 Task: Create a due date automation trigger when advanced on, on the tuesday of the week a card is due add dates not due next month at 11:00 AM.
Action: Mouse moved to (887, 283)
Screenshot: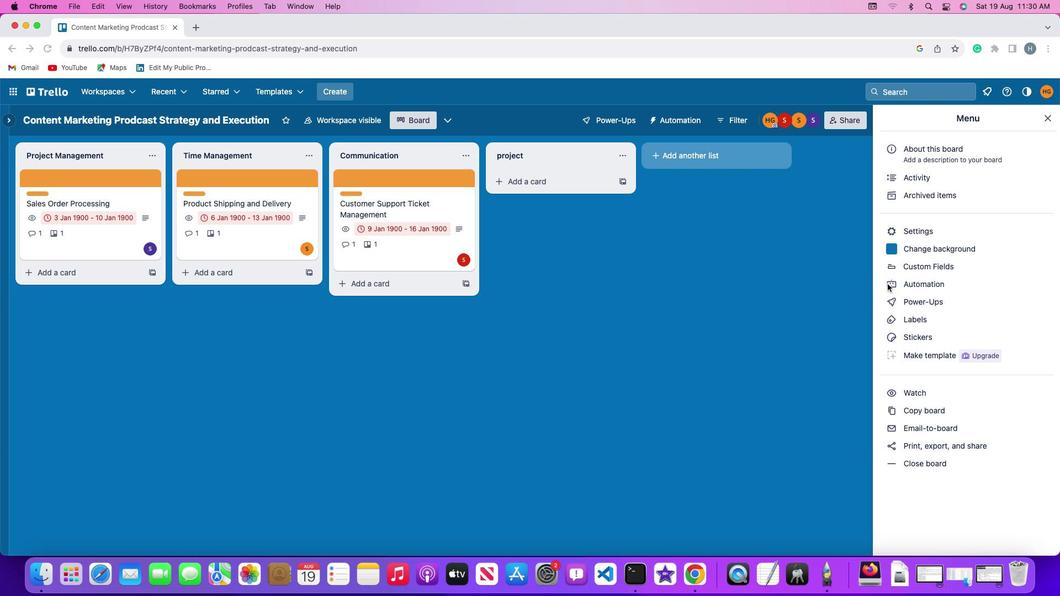 
Action: Mouse pressed left at (887, 283)
Screenshot: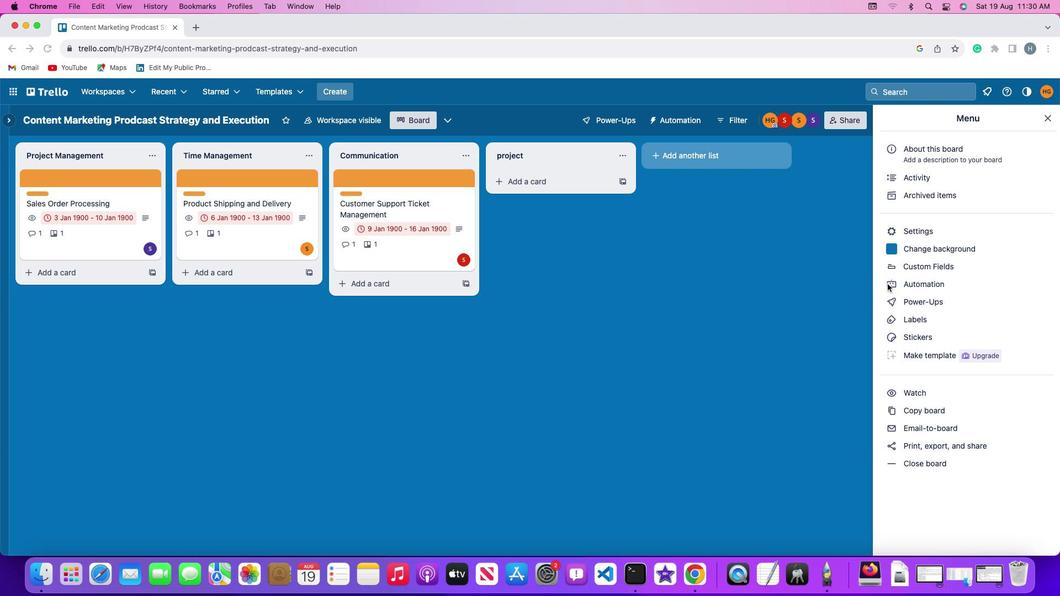 
Action: Mouse pressed left at (887, 283)
Screenshot: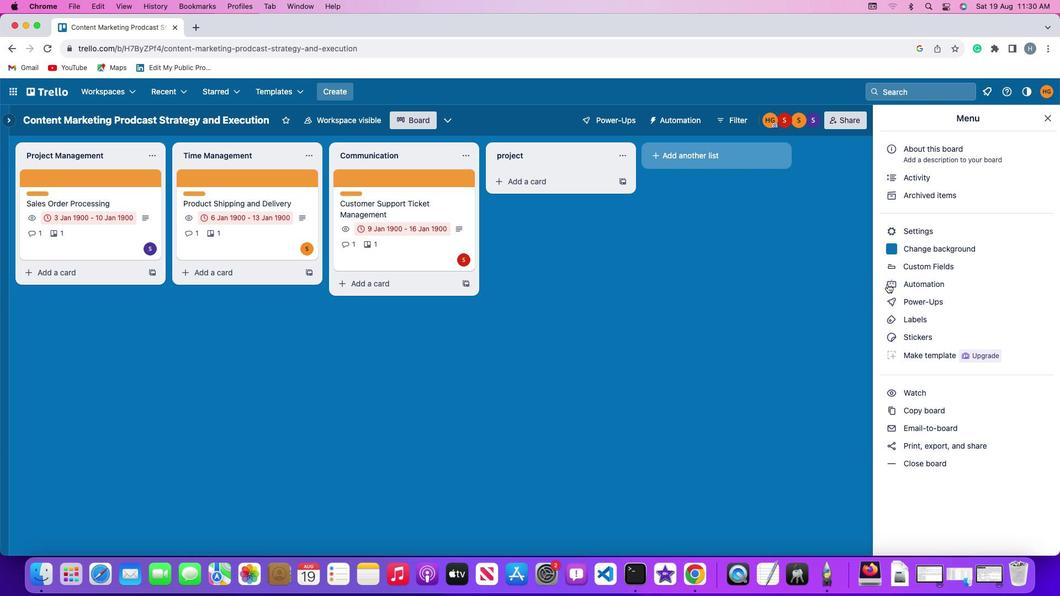 
Action: Mouse moved to (46, 265)
Screenshot: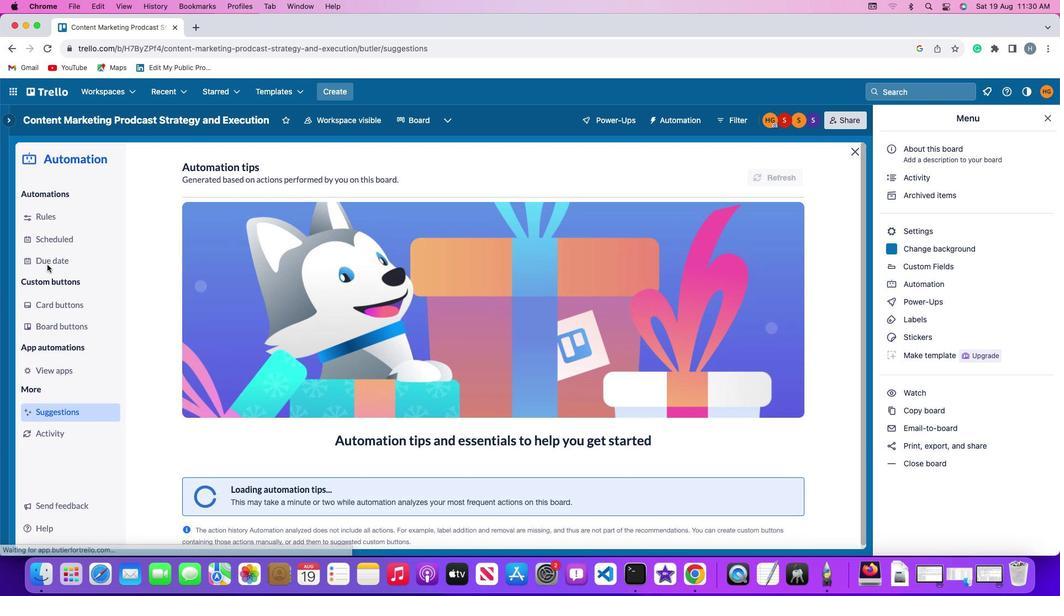 
Action: Mouse pressed left at (46, 265)
Screenshot: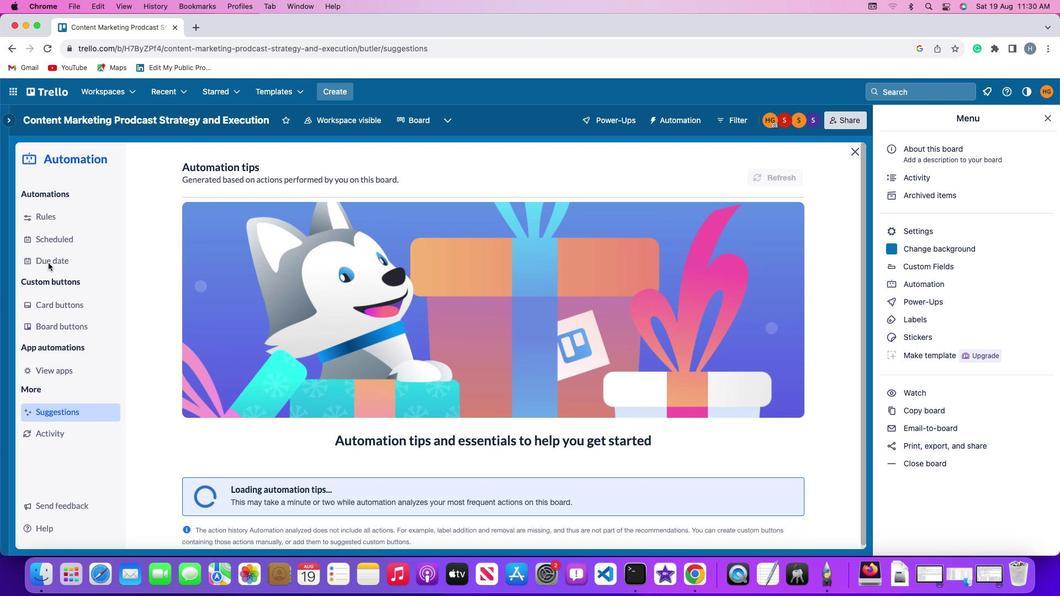 
Action: Mouse moved to (741, 169)
Screenshot: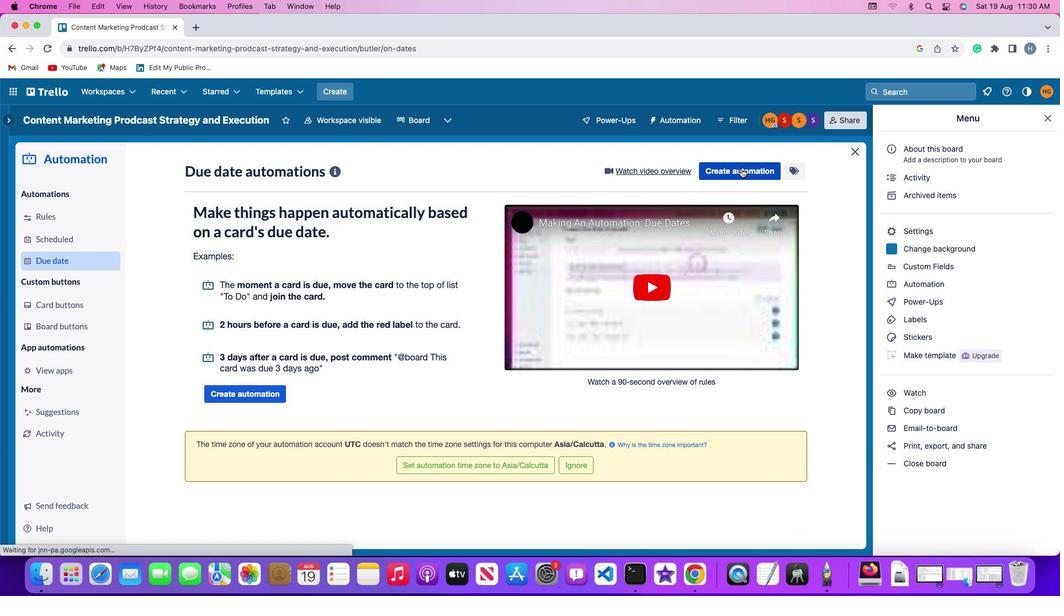 
Action: Mouse pressed left at (741, 169)
Screenshot: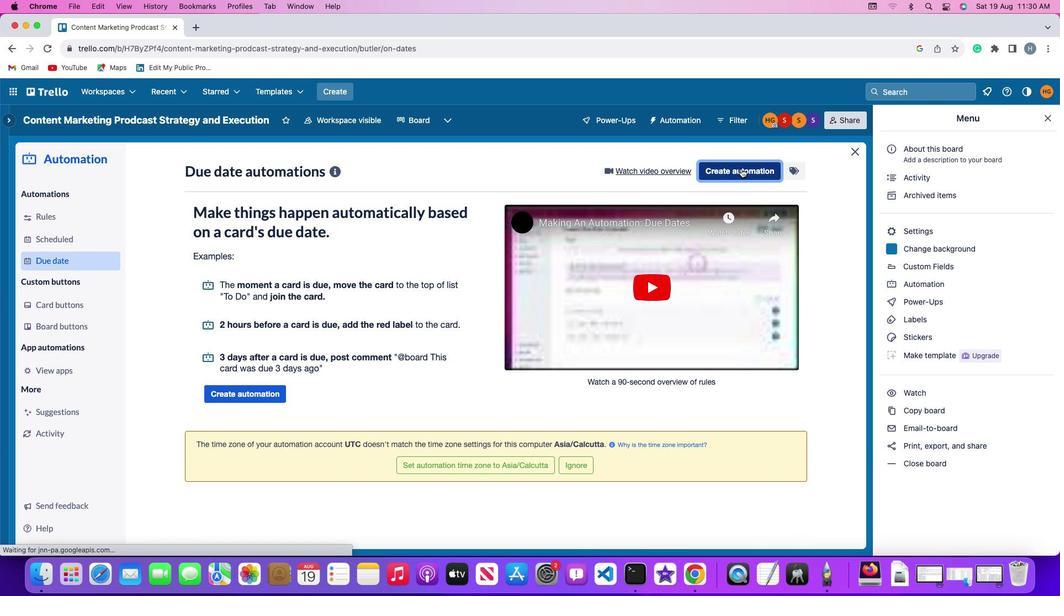 
Action: Mouse moved to (224, 275)
Screenshot: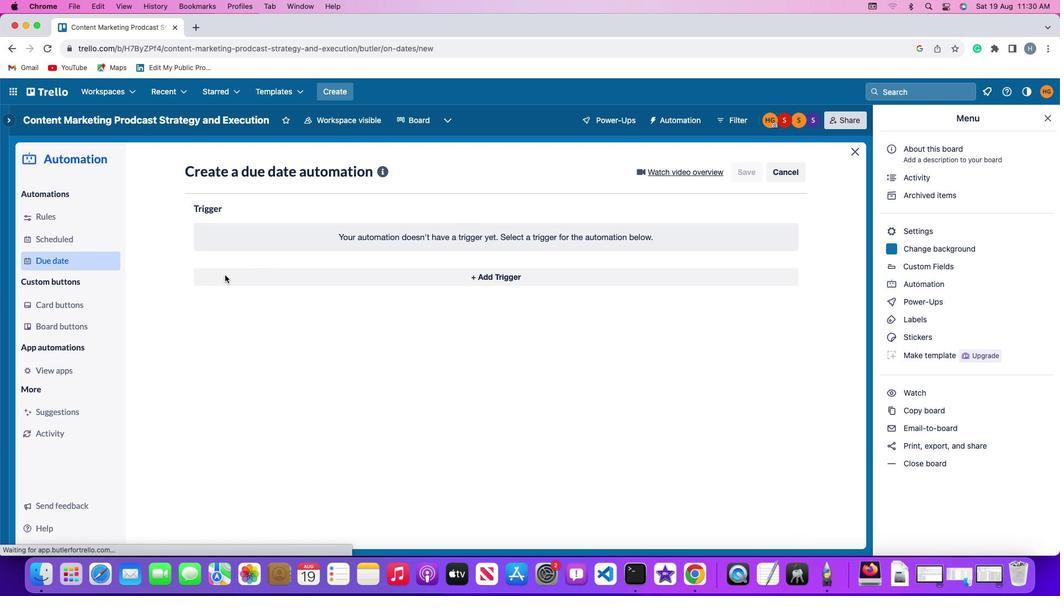 
Action: Mouse pressed left at (224, 275)
Screenshot: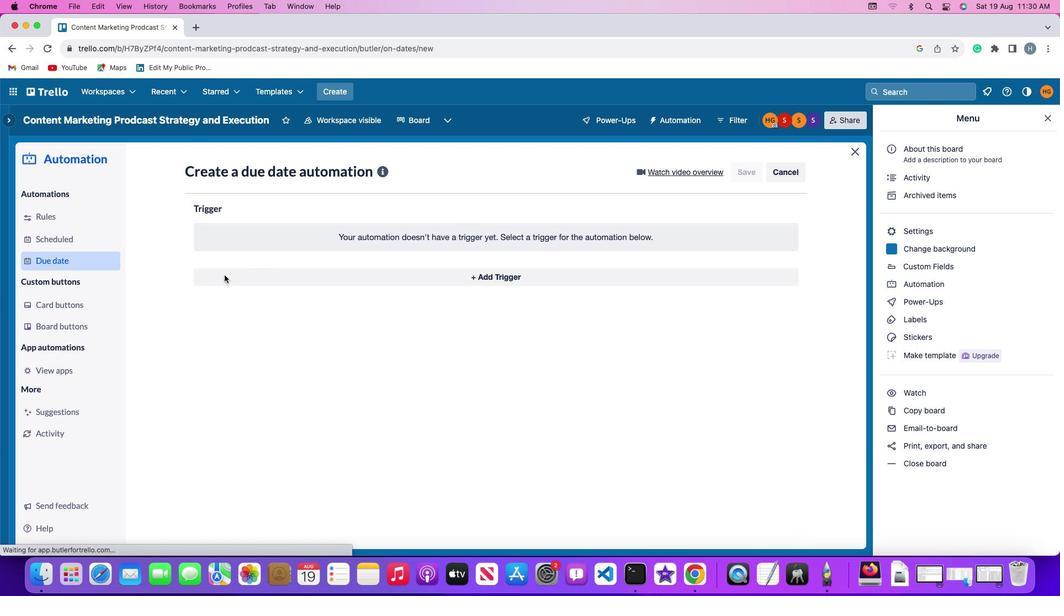 
Action: Mouse moved to (253, 486)
Screenshot: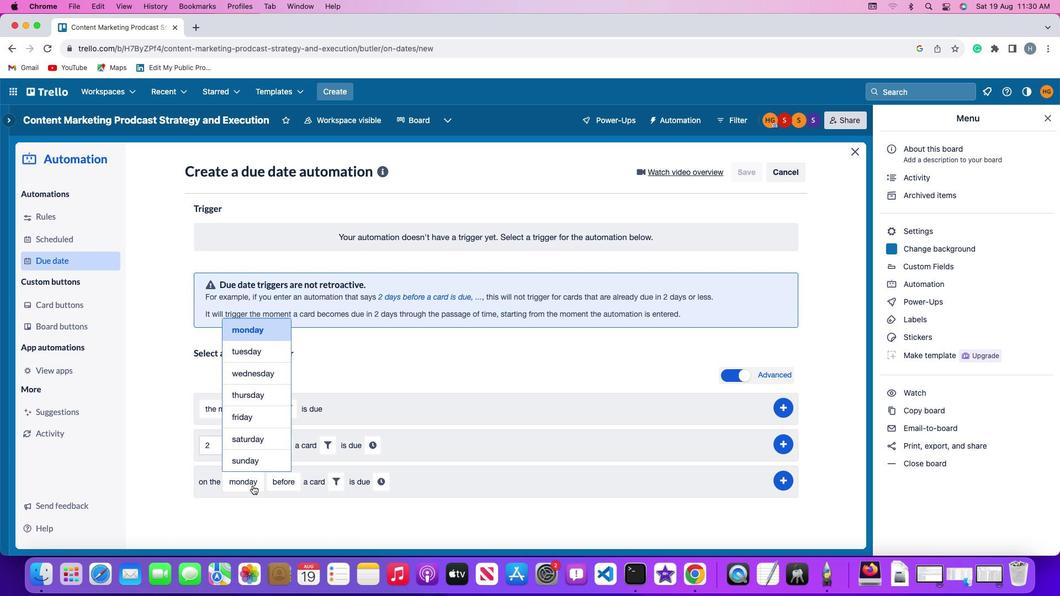 
Action: Mouse pressed left at (253, 486)
Screenshot: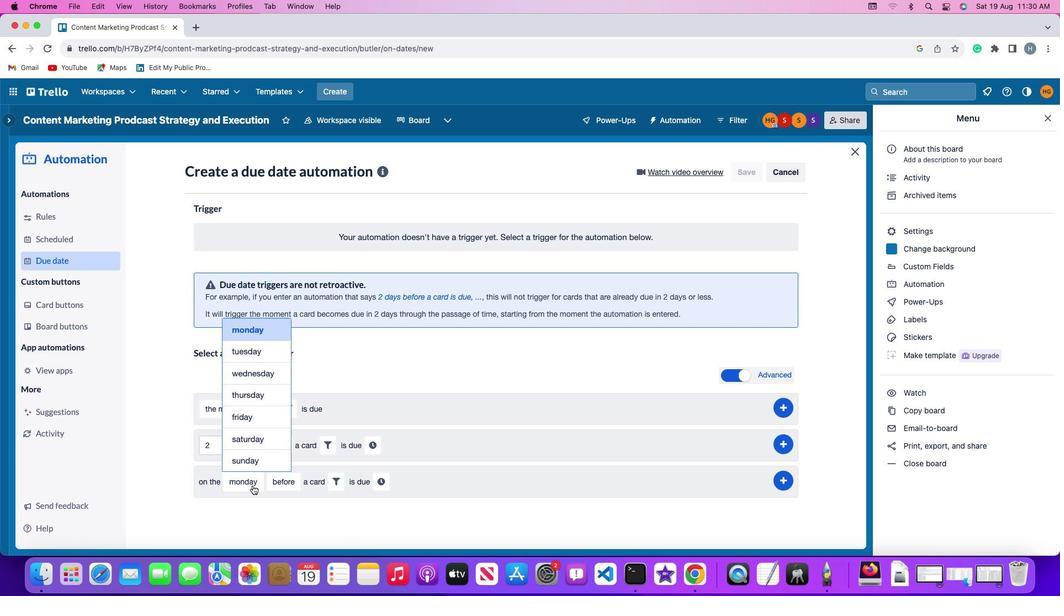 
Action: Mouse moved to (268, 349)
Screenshot: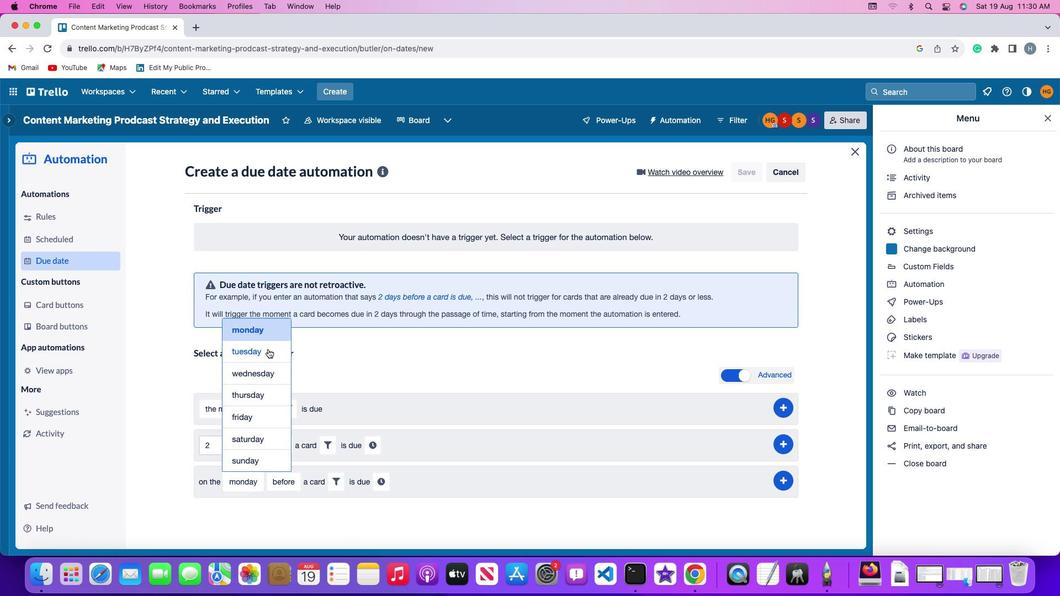 
Action: Mouse pressed left at (268, 349)
Screenshot: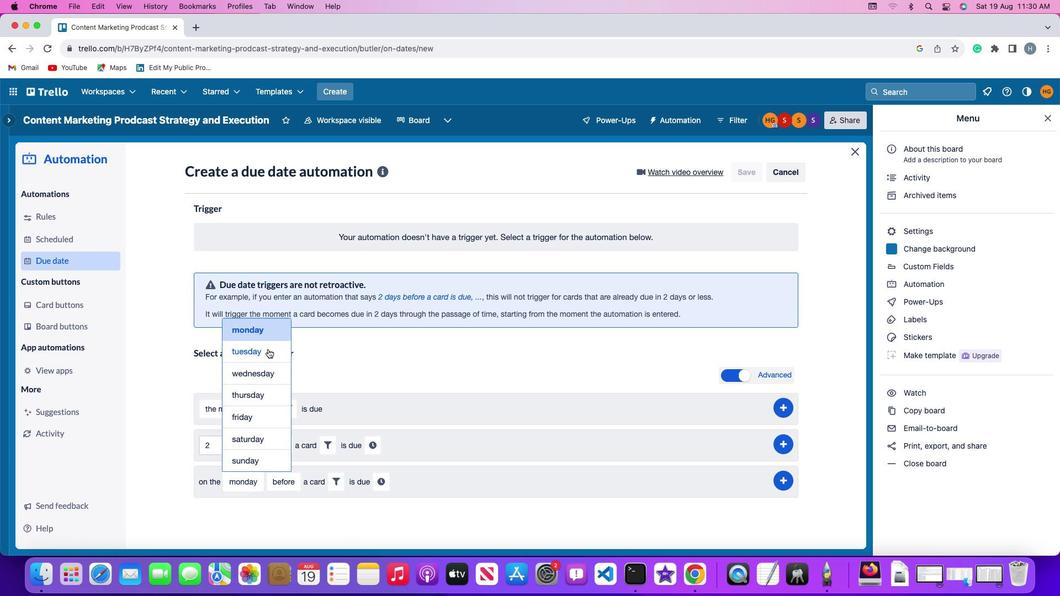 
Action: Mouse moved to (282, 489)
Screenshot: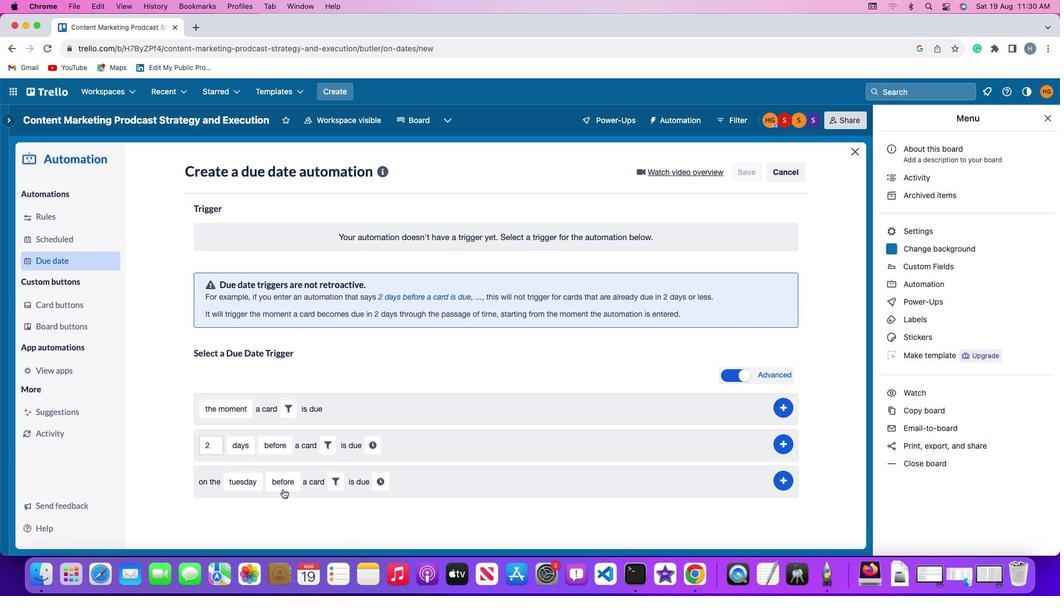 
Action: Mouse pressed left at (282, 489)
Screenshot: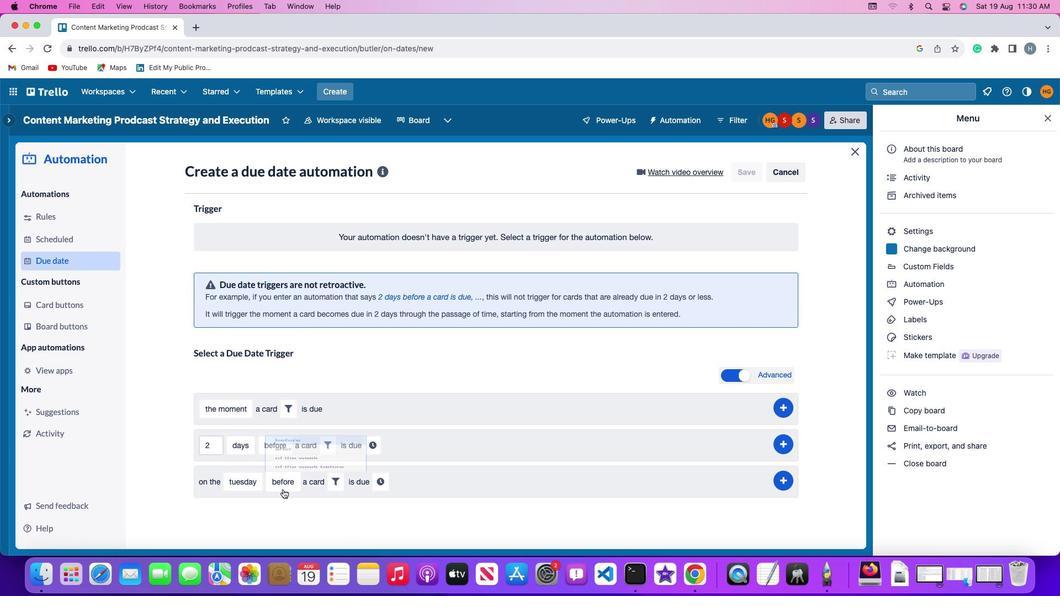
Action: Mouse moved to (303, 435)
Screenshot: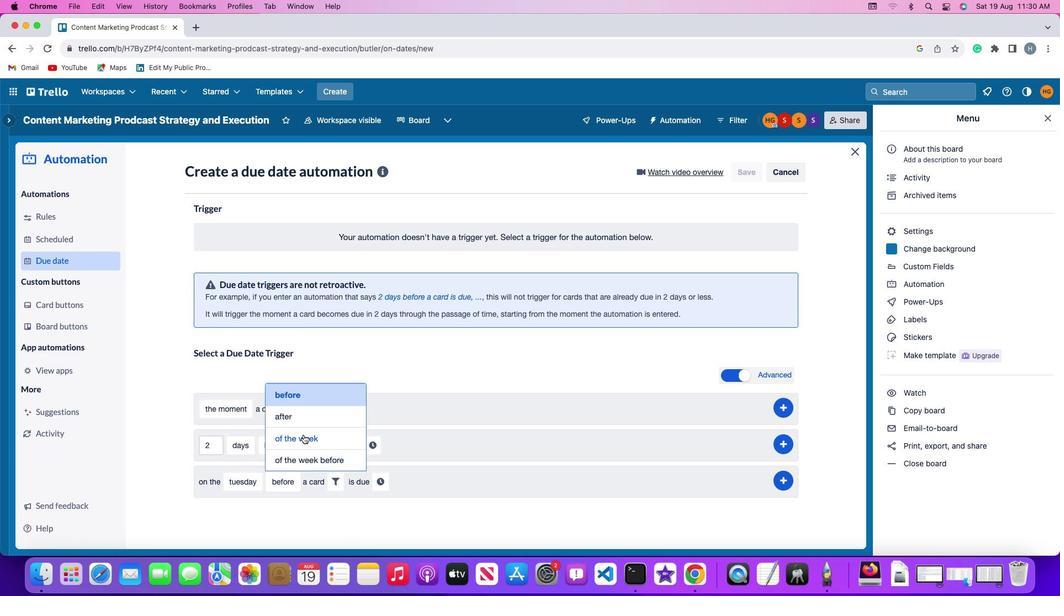 
Action: Mouse pressed left at (303, 435)
Screenshot: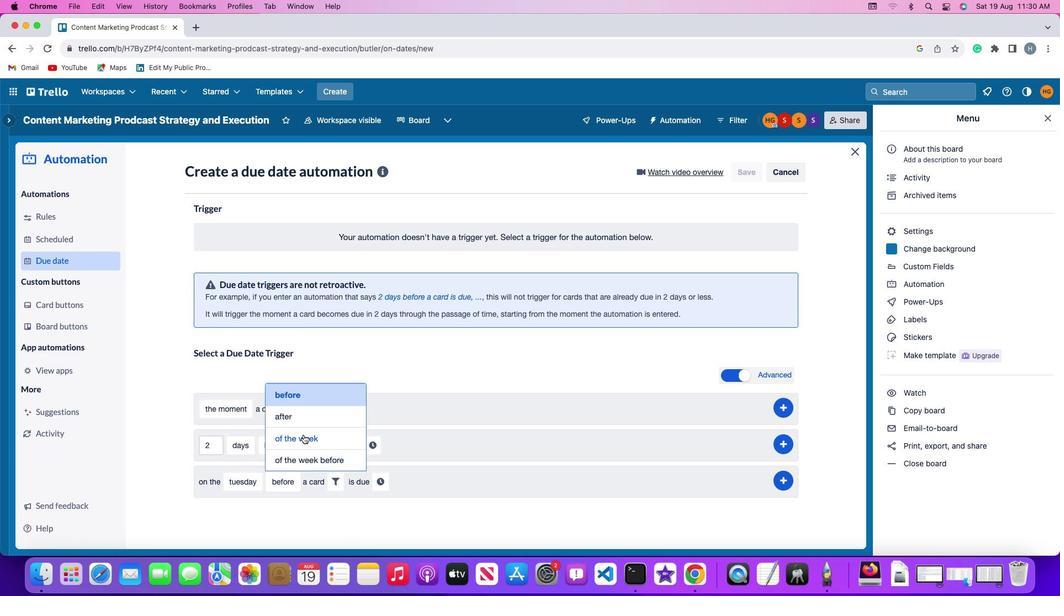 
Action: Mouse moved to (353, 477)
Screenshot: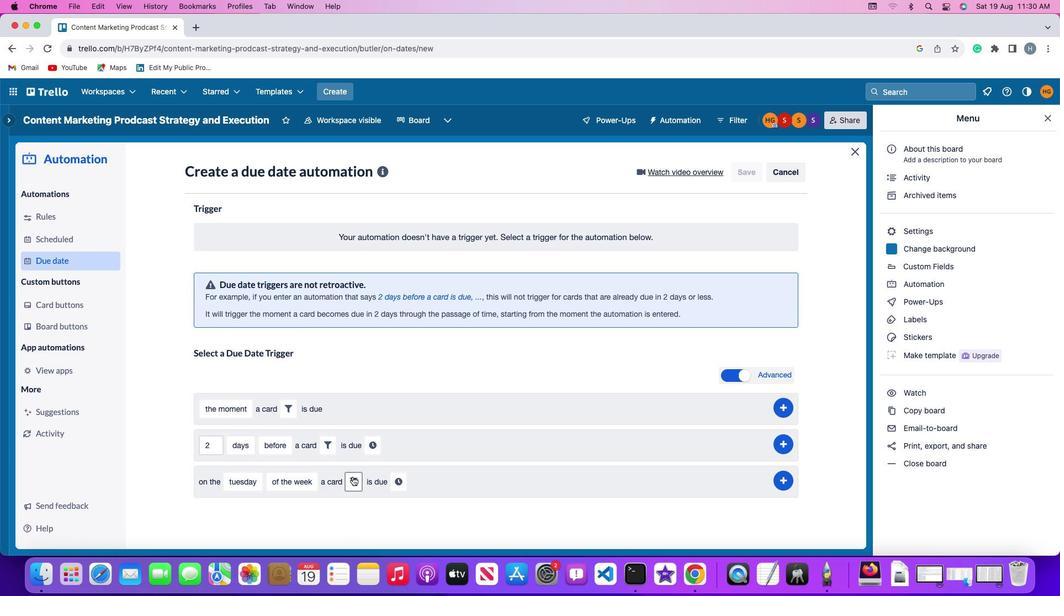 
Action: Mouse pressed left at (353, 477)
Screenshot: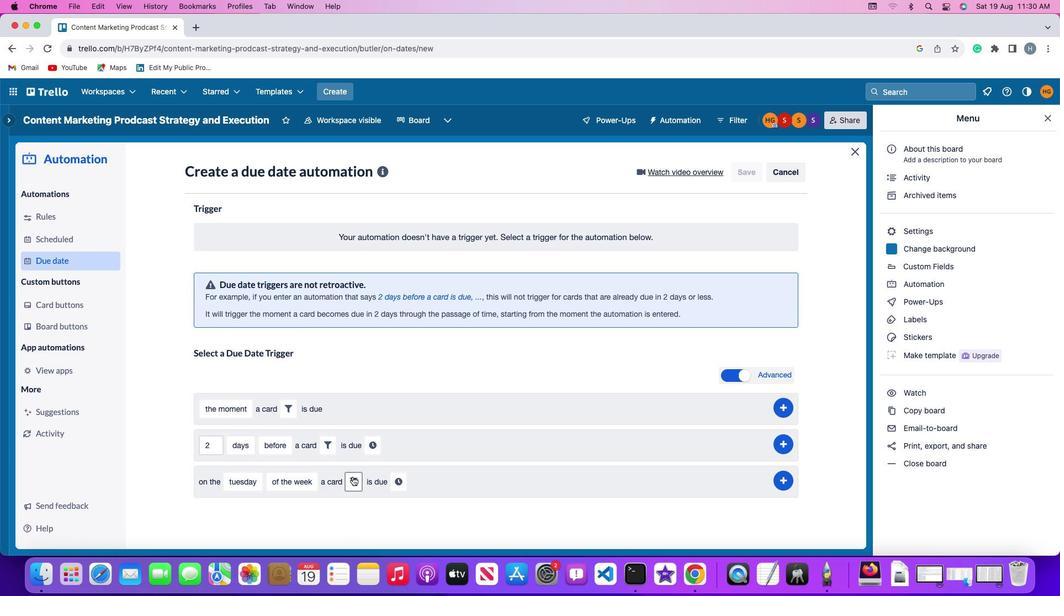 
Action: Mouse moved to (412, 515)
Screenshot: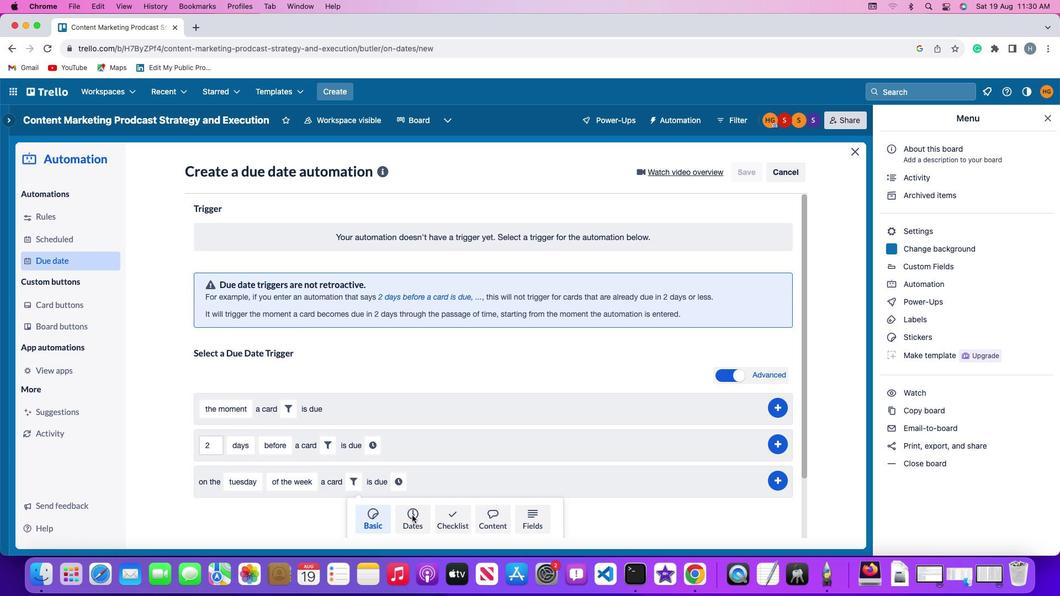
Action: Mouse pressed left at (412, 515)
Screenshot: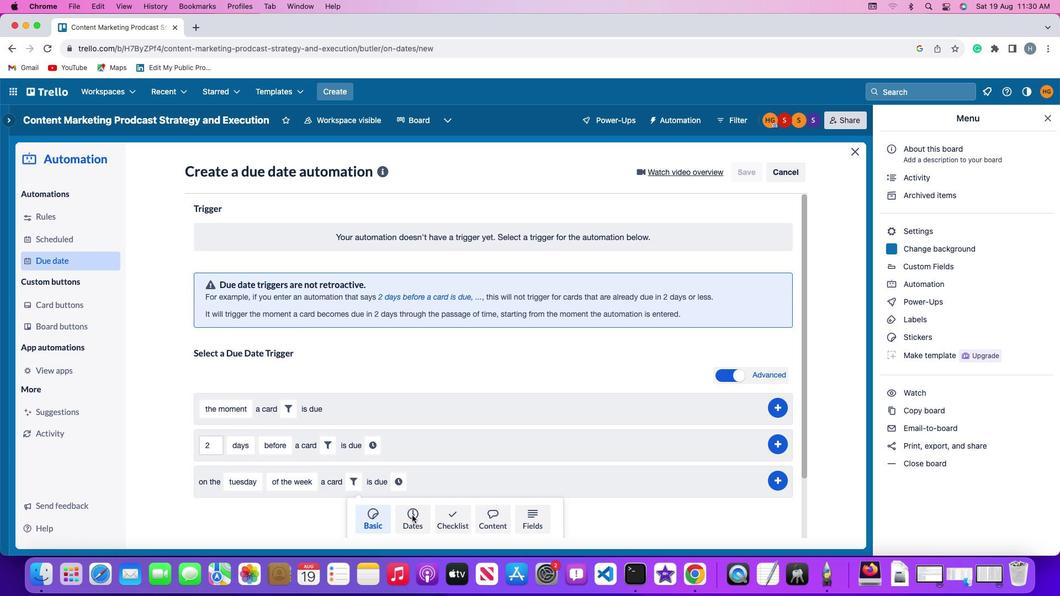 
Action: Mouse moved to (309, 513)
Screenshot: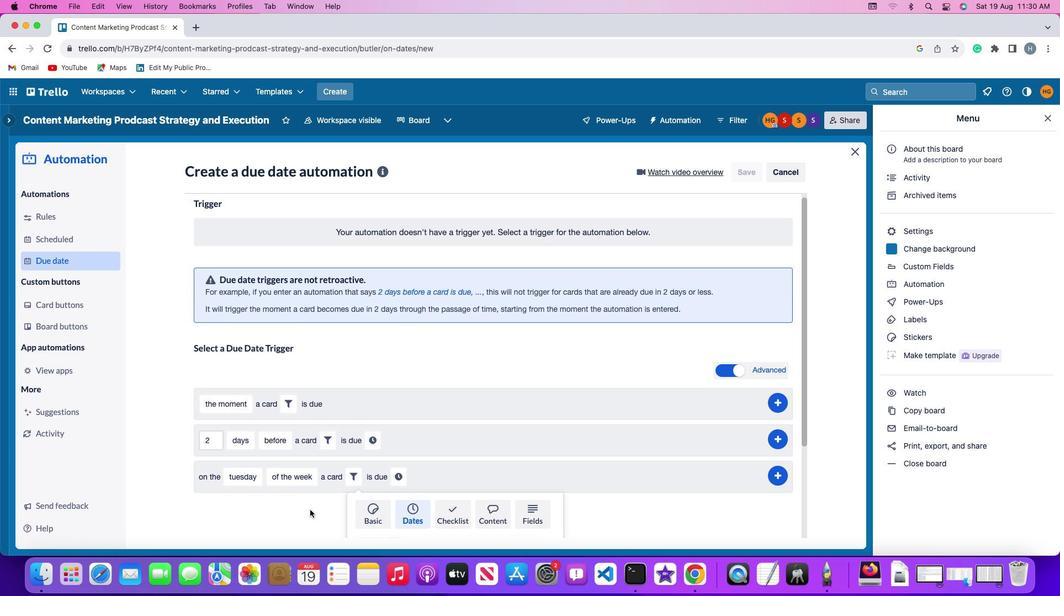 
Action: Mouse scrolled (309, 513) with delta (0, 0)
Screenshot: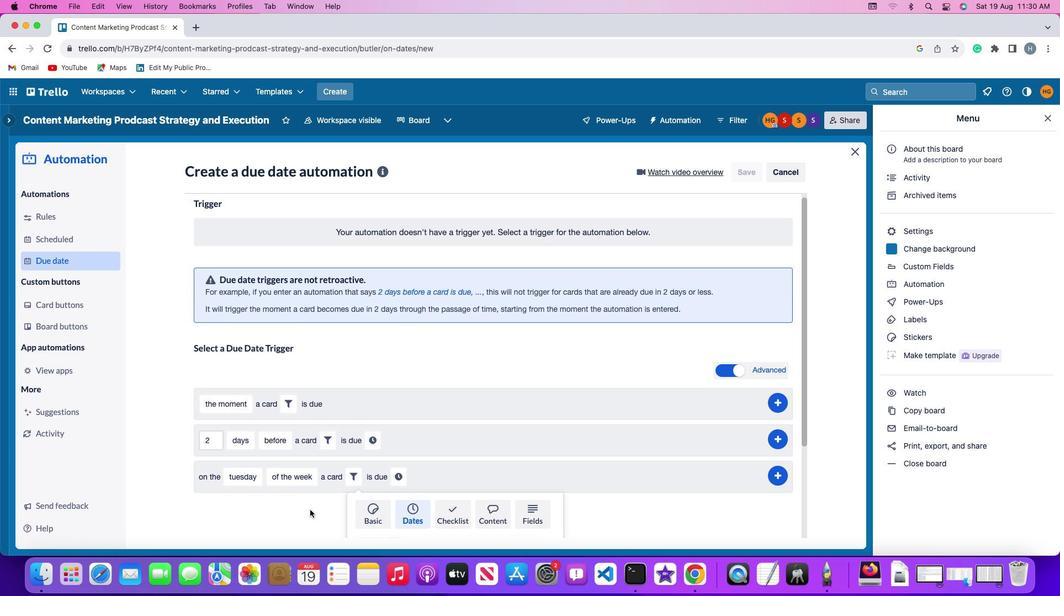 
Action: Mouse scrolled (309, 513) with delta (0, 0)
Screenshot: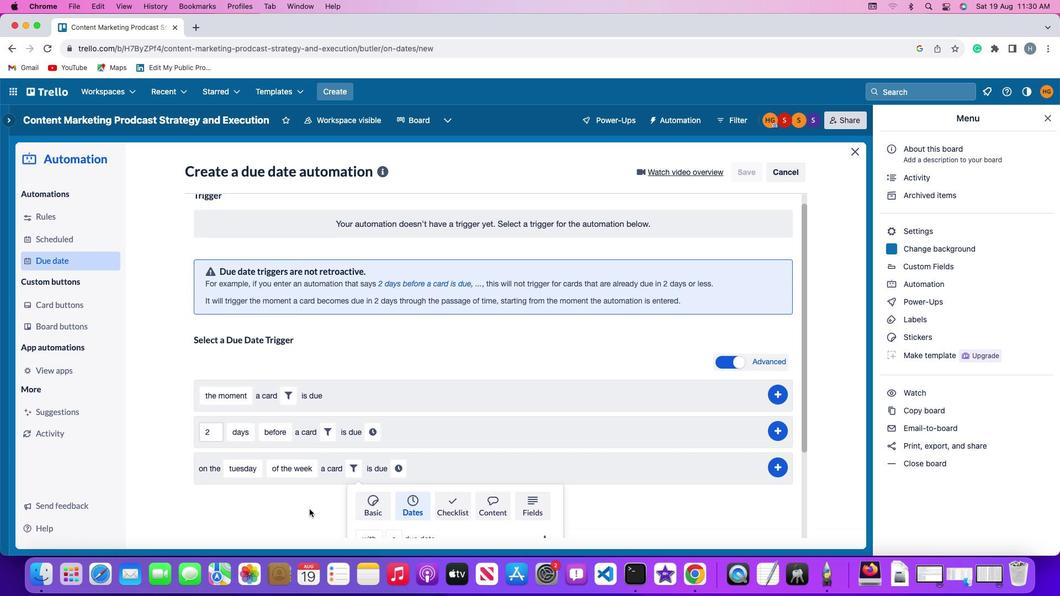 
Action: Mouse moved to (309, 513)
Screenshot: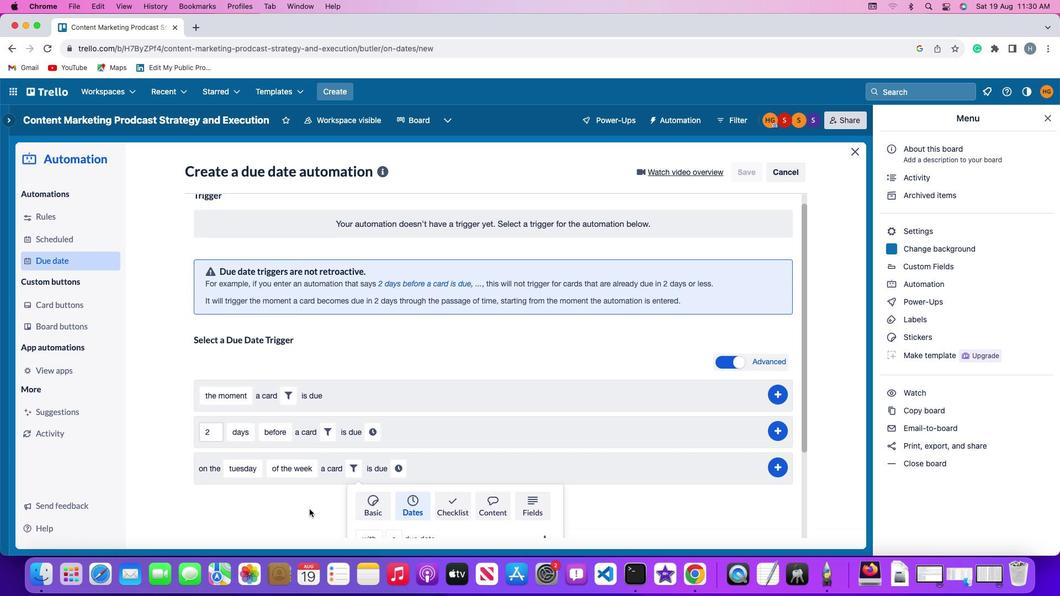 
Action: Mouse scrolled (309, 513) with delta (0, -1)
Screenshot: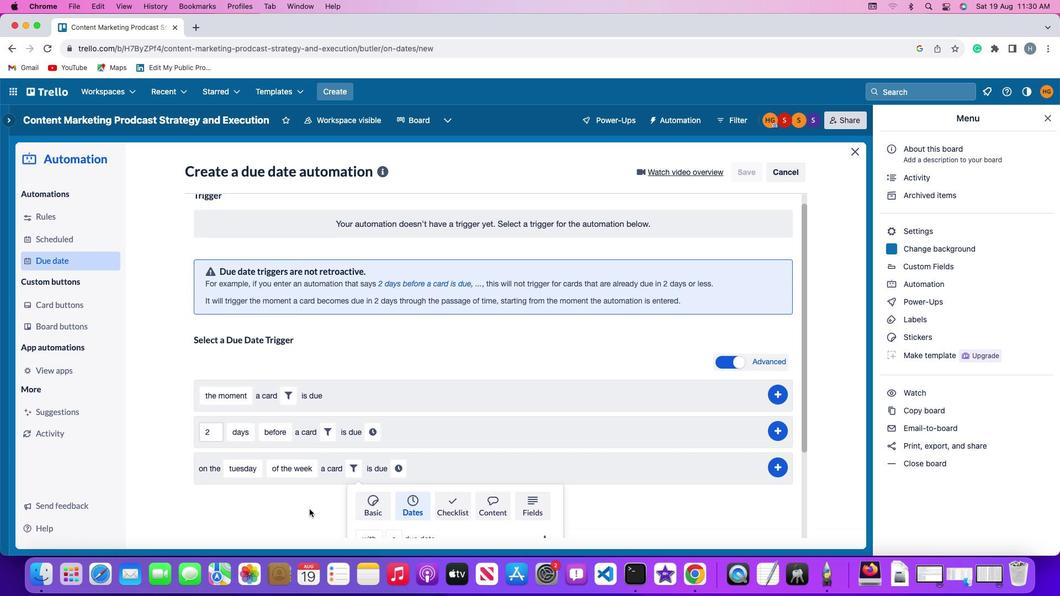 
Action: Mouse moved to (309, 510)
Screenshot: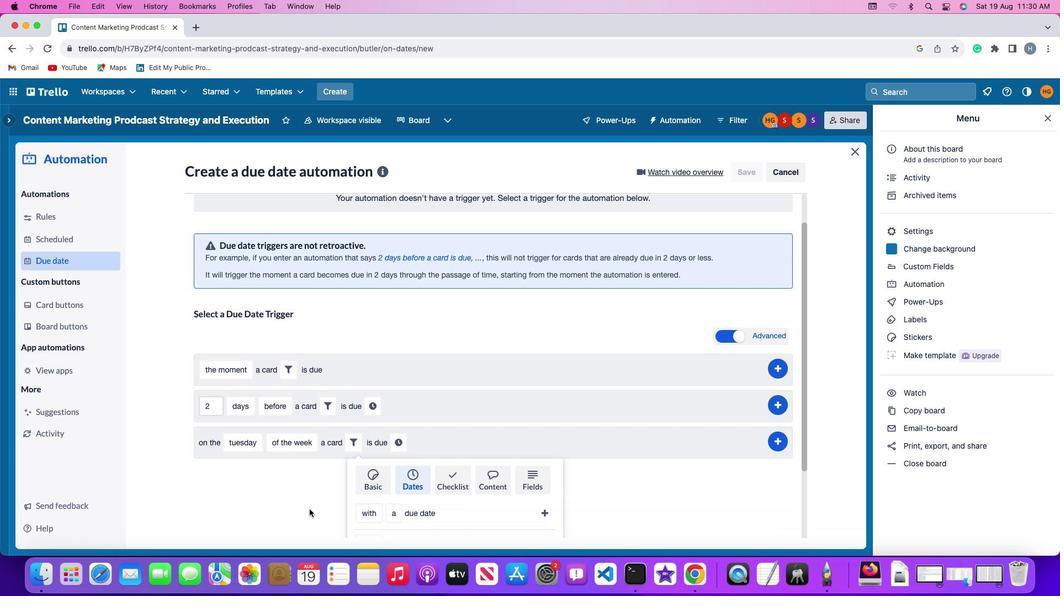 
Action: Mouse scrolled (309, 510) with delta (0, -2)
Screenshot: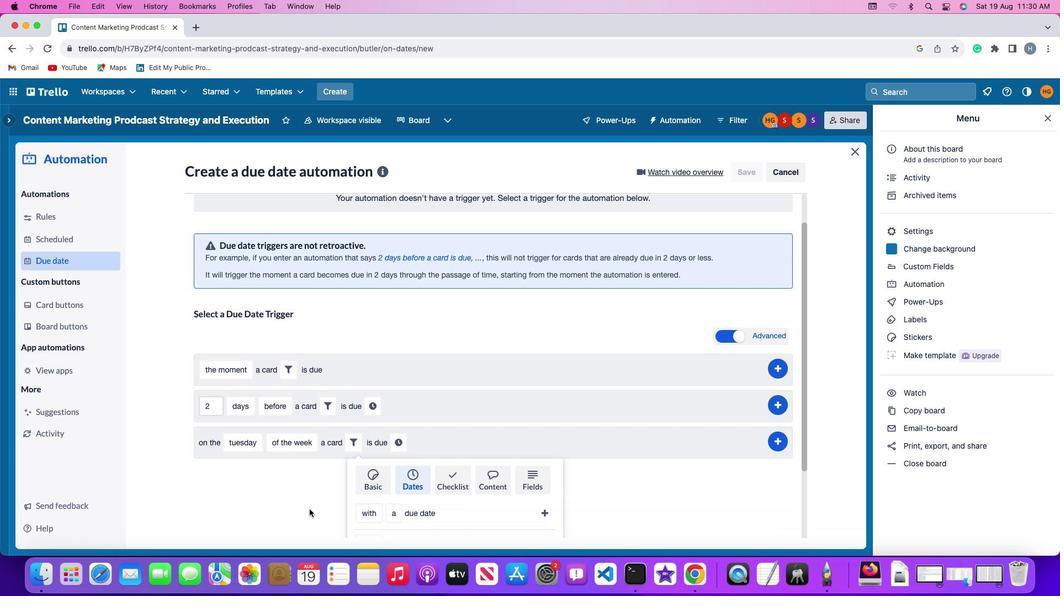 
Action: Mouse moved to (308, 508)
Screenshot: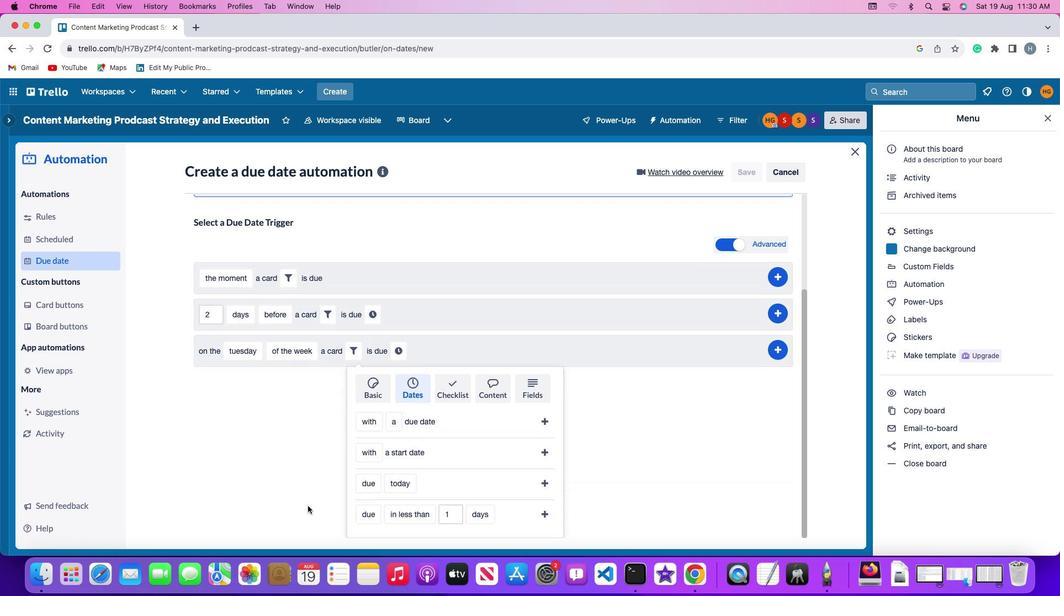 
Action: Mouse scrolled (308, 508) with delta (0, 0)
Screenshot: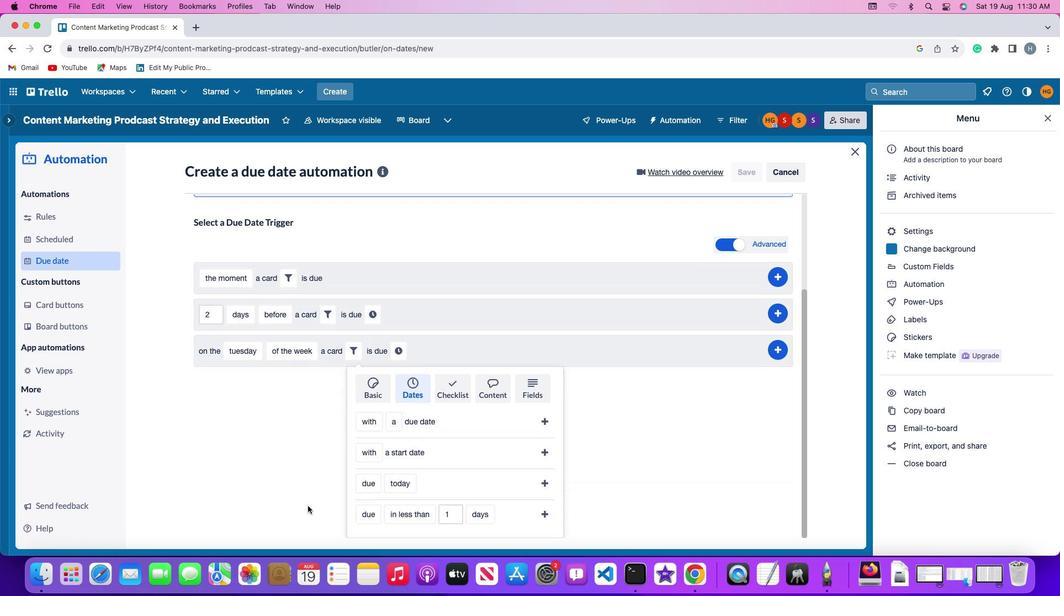 
Action: Mouse moved to (308, 508)
Screenshot: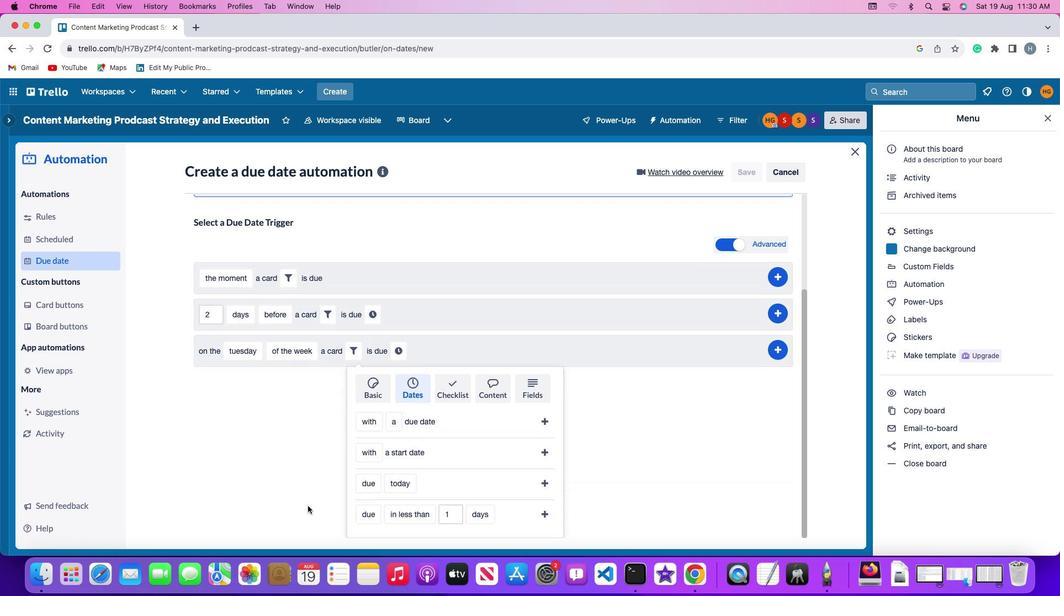 
Action: Mouse scrolled (308, 508) with delta (0, 0)
Screenshot: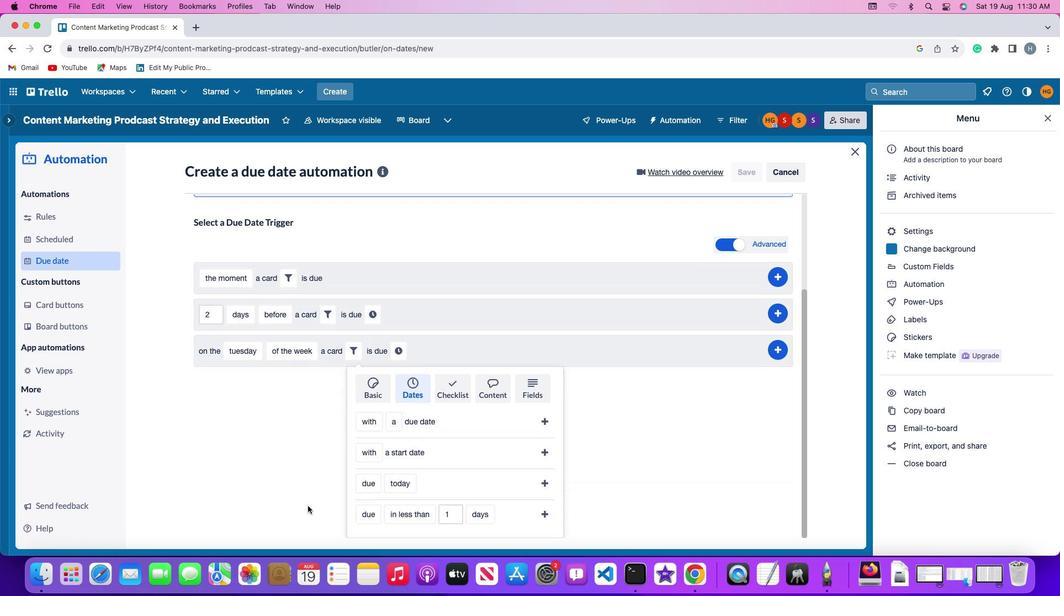 
Action: Mouse moved to (308, 508)
Screenshot: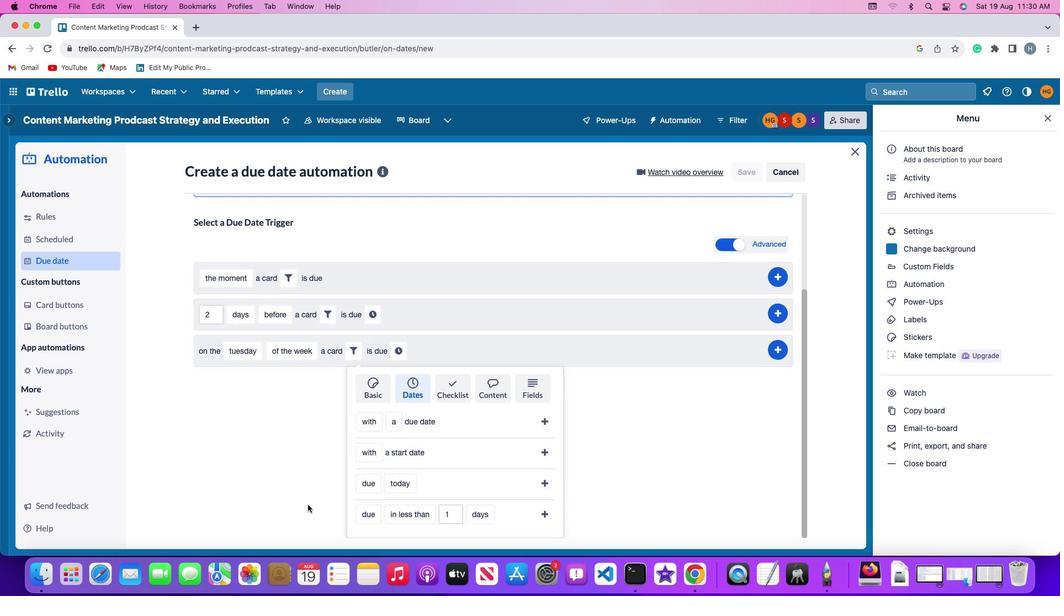 
Action: Mouse scrolled (308, 508) with delta (0, -1)
Screenshot: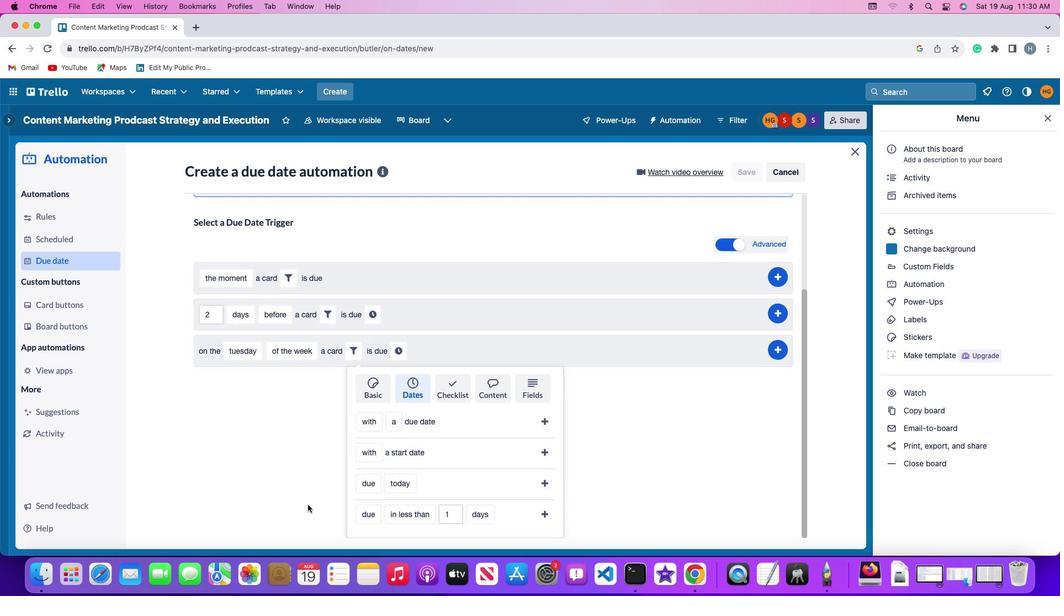 
Action: Mouse moved to (308, 506)
Screenshot: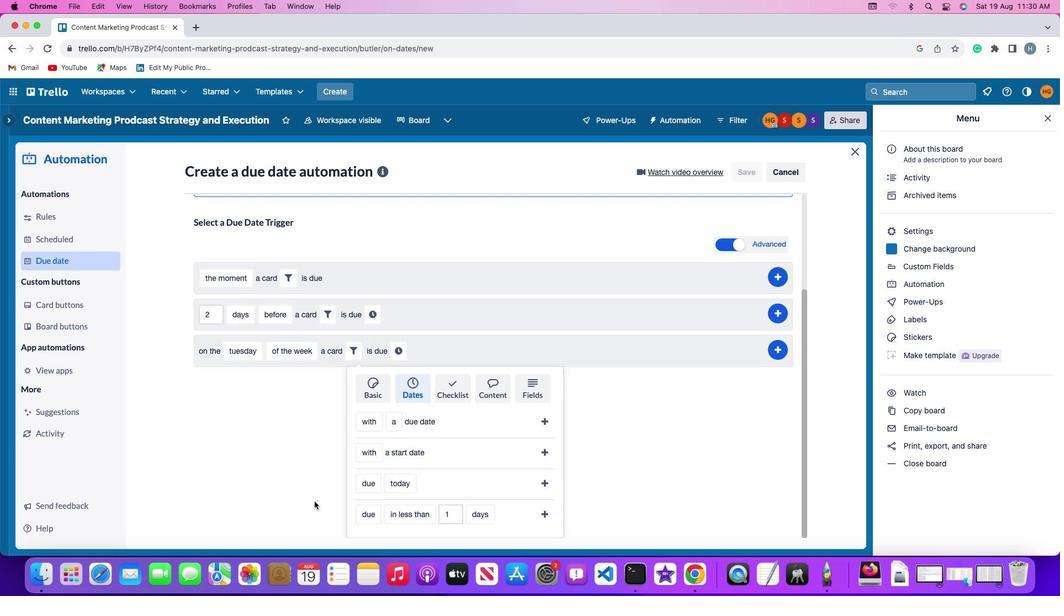 
Action: Mouse scrolled (308, 506) with delta (0, -2)
Screenshot: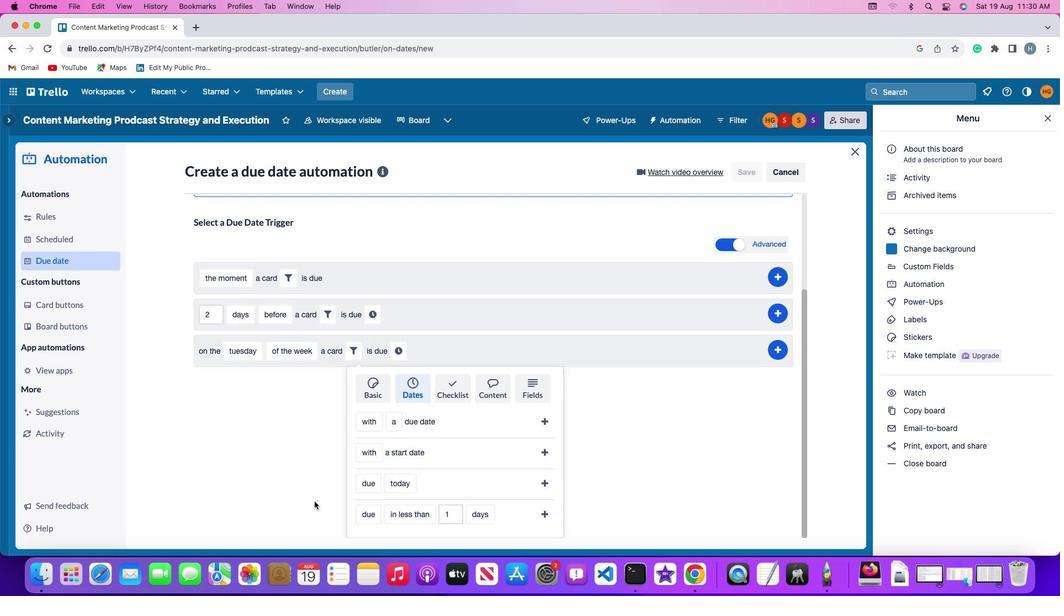 
Action: Mouse moved to (365, 487)
Screenshot: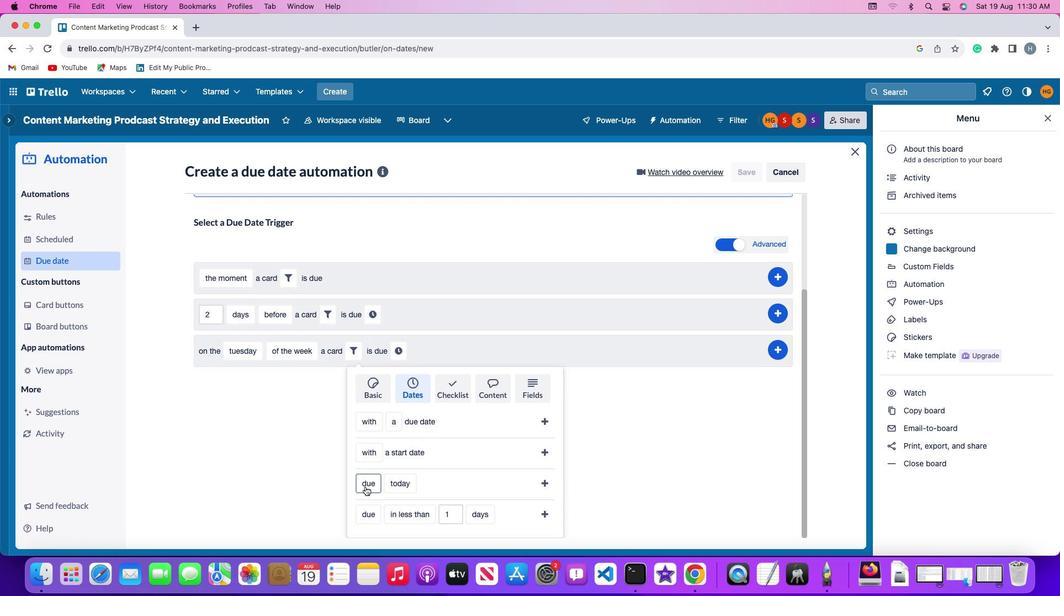 
Action: Mouse pressed left at (365, 487)
Screenshot: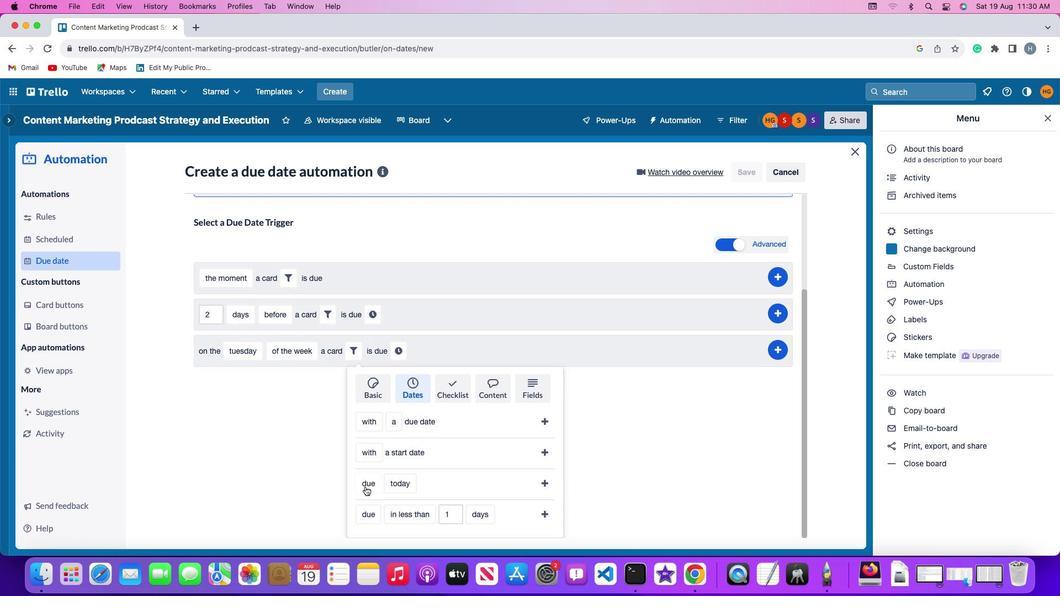 
Action: Mouse moved to (376, 422)
Screenshot: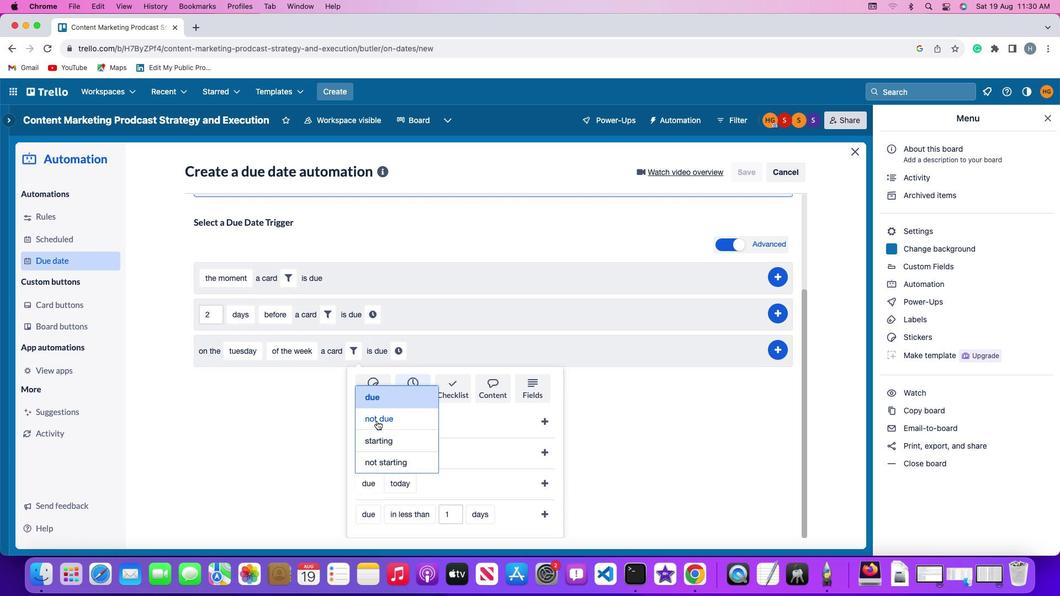 
Action: Mouse pressed left at (376, 422)
Screenshot: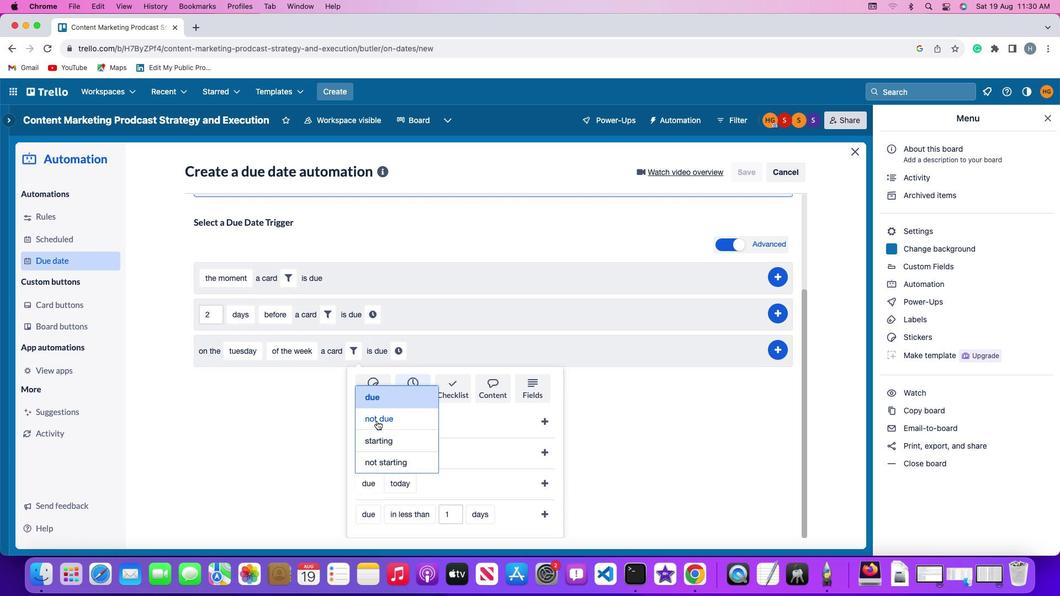 
Action: Mouse moved to (403, 488)
Screenshot: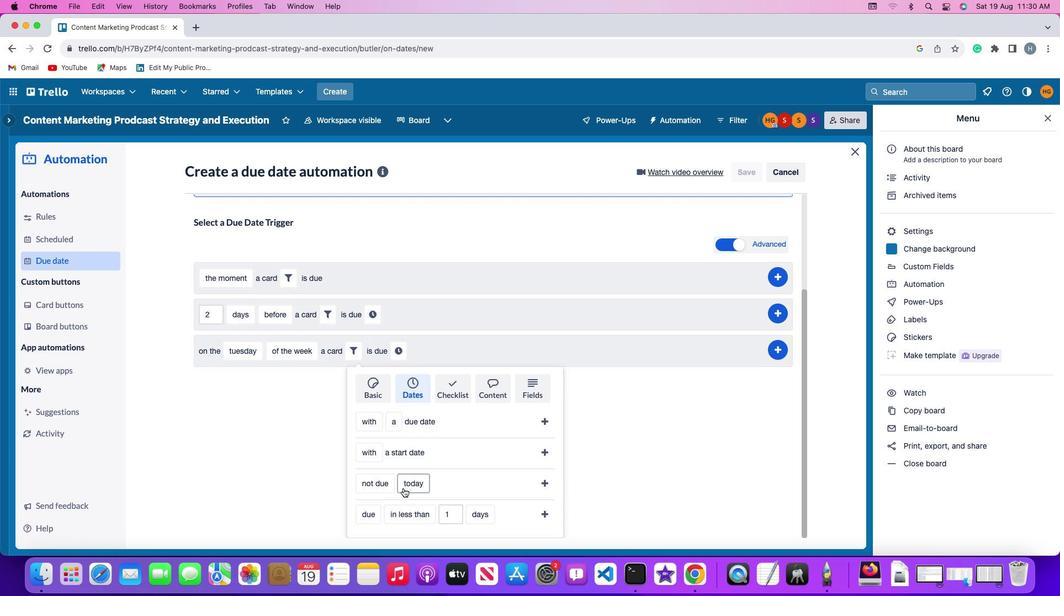 
Action: Mouse pressed left at (403, 488)
Screenshot: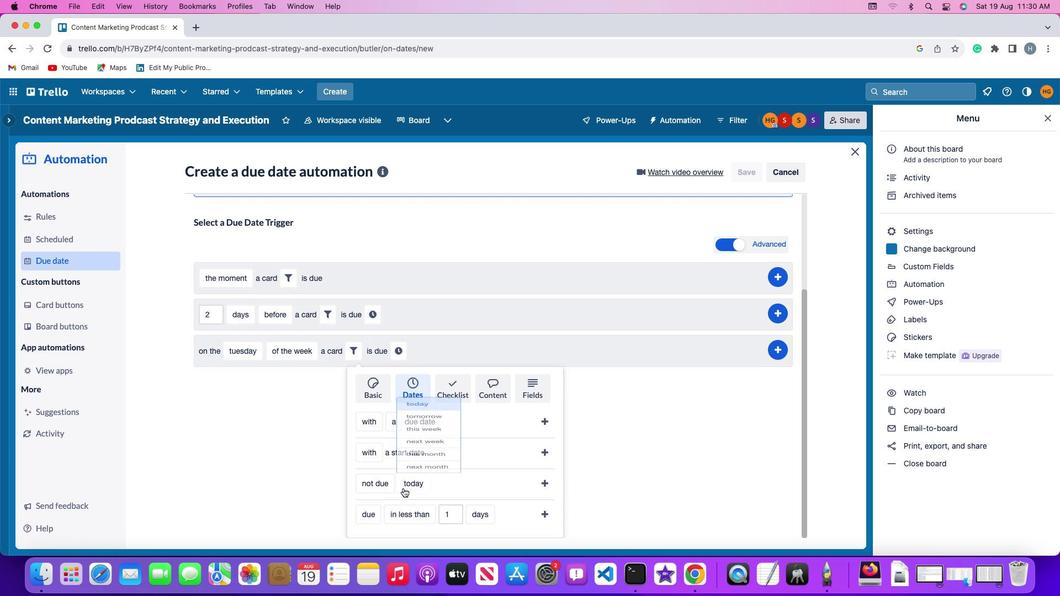 
Action: Mouse moved to (412, 465)
Screenshot: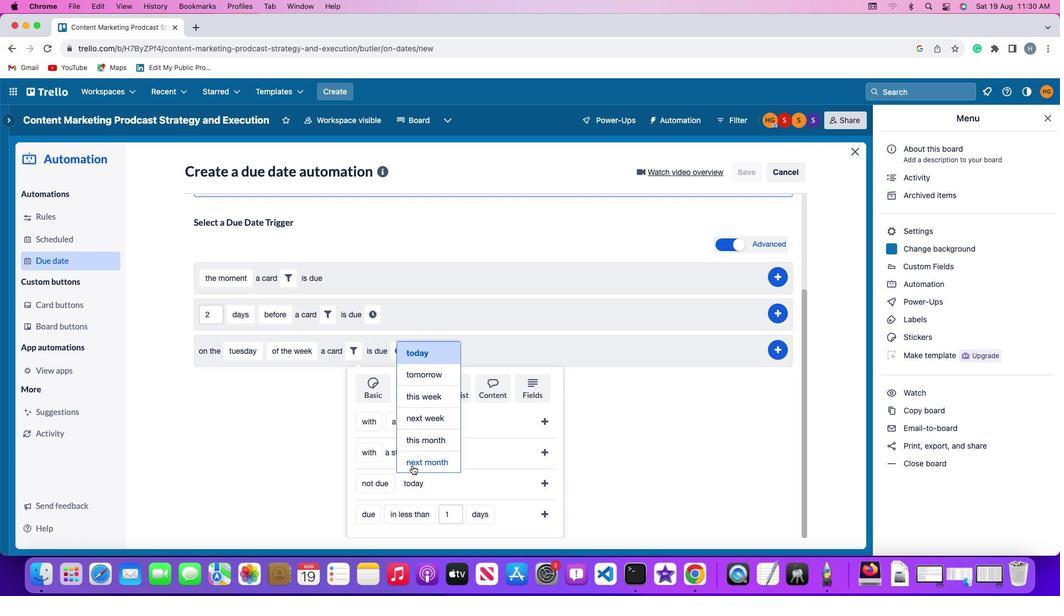 
Action: Mouse pressed left at (412, 465)
Screenshot: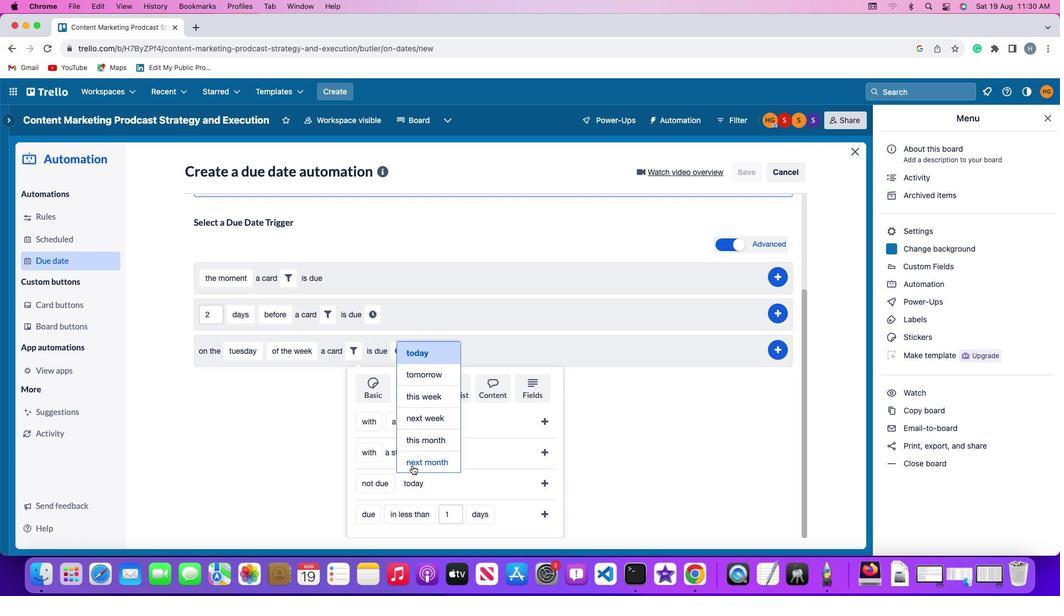 
Action: Mouse moved to (547, 482)
Screenshot: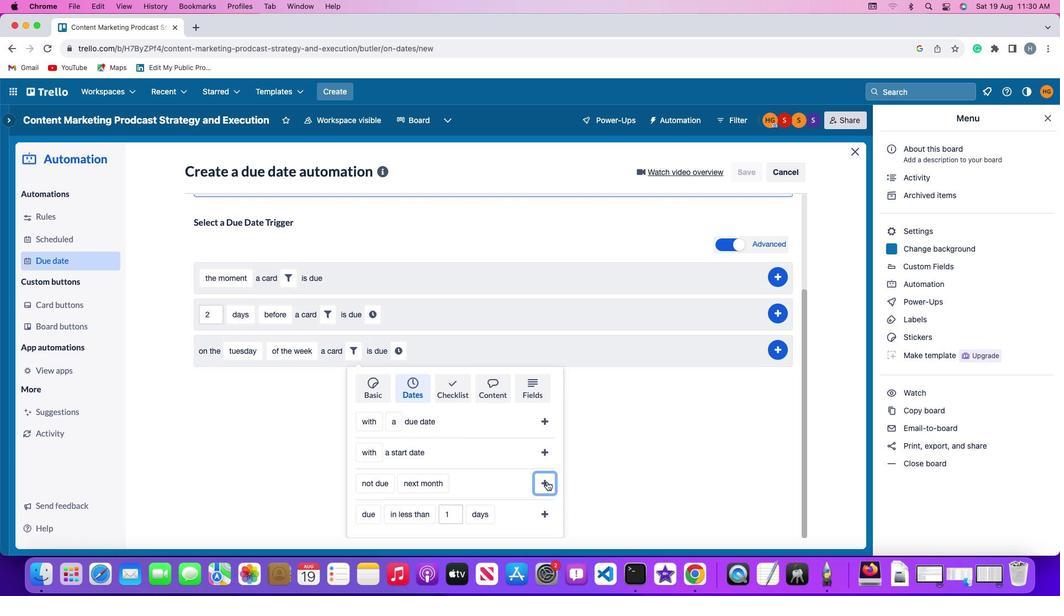 
Action: Mouse pressed left at (547, 482)
Screenshot: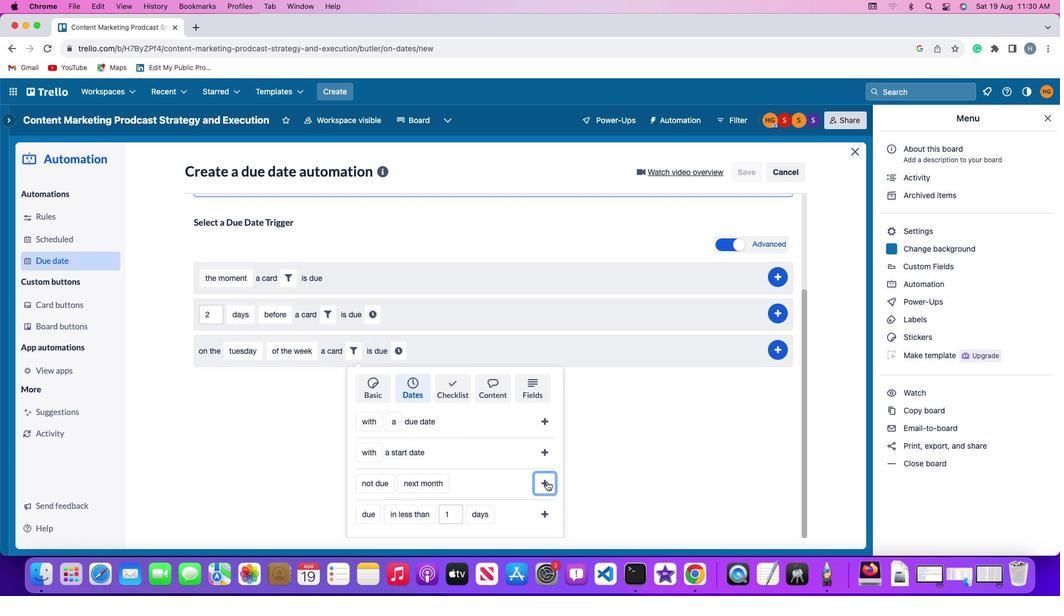 
Action: Mouse moved to (498, 477)
Screenshot: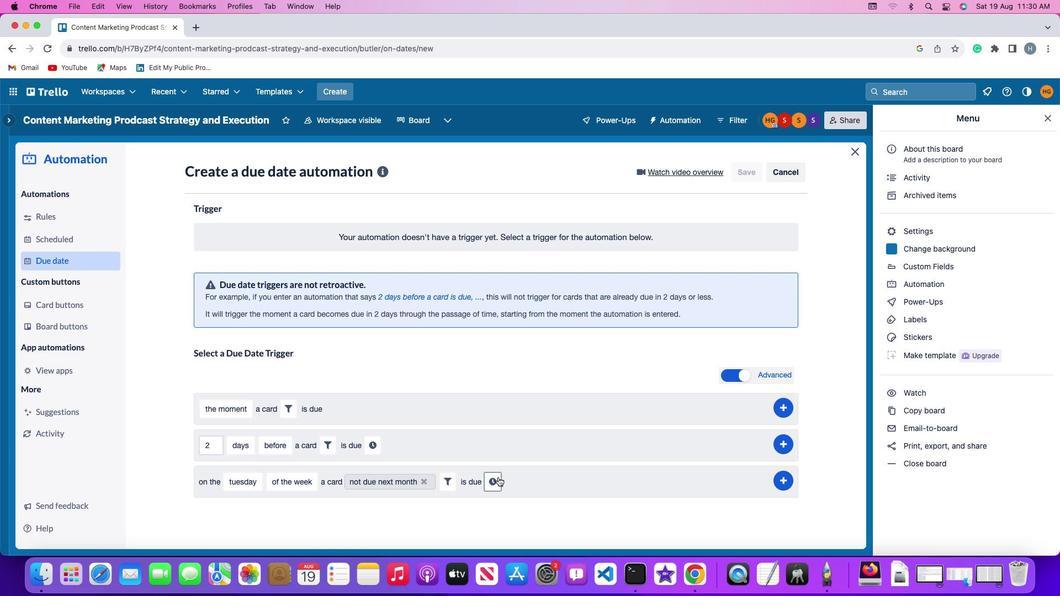 
Action: Mouse pressed left at (498, 477)
Screenshot: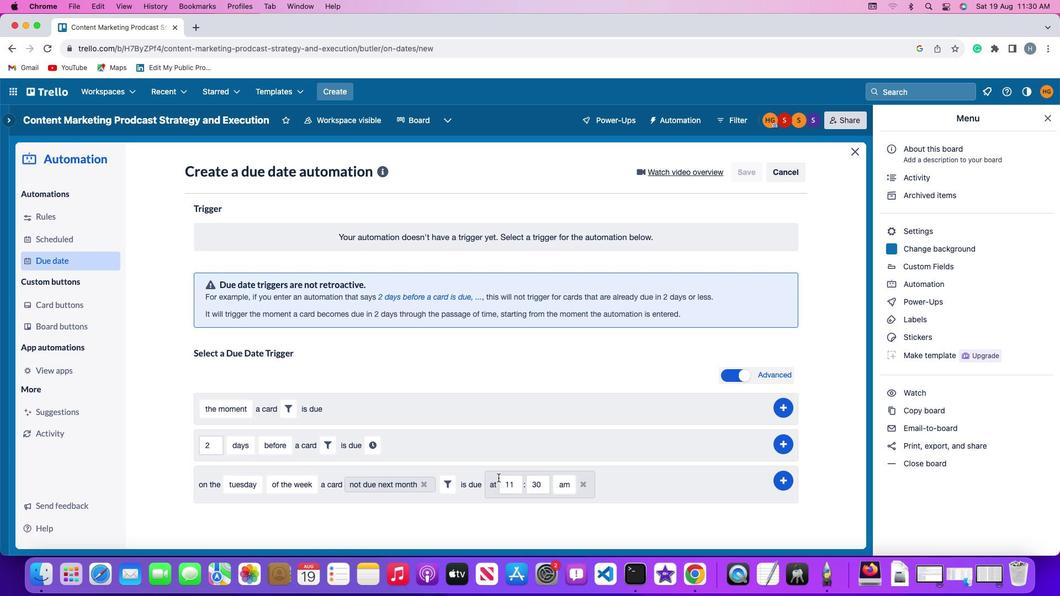
Action: Mouse moved to (514, 481)
Screenshot: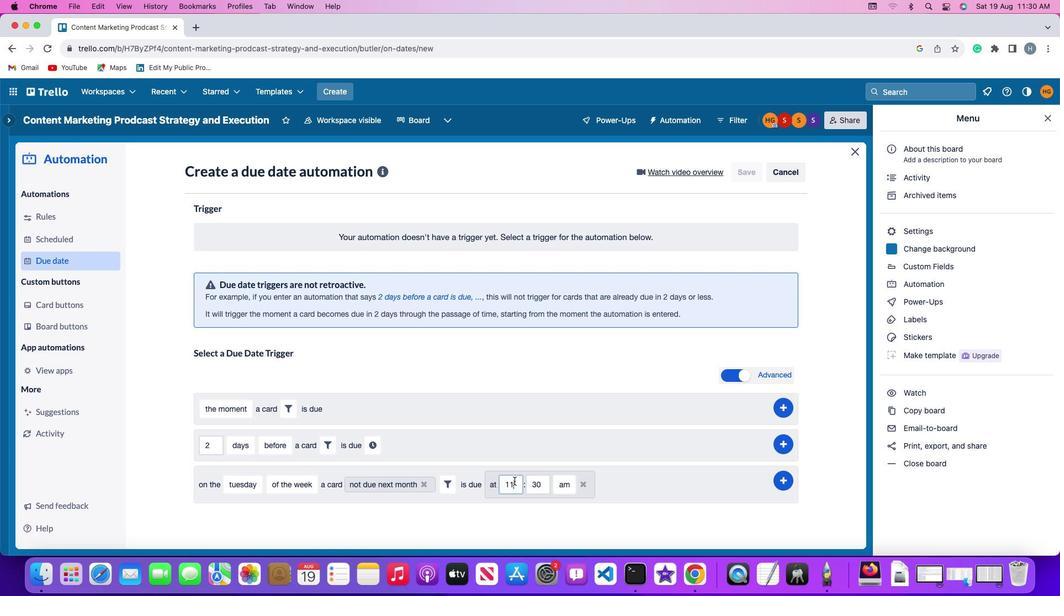 
Action: Mouse pressed left at (514, 481)
Screenshot: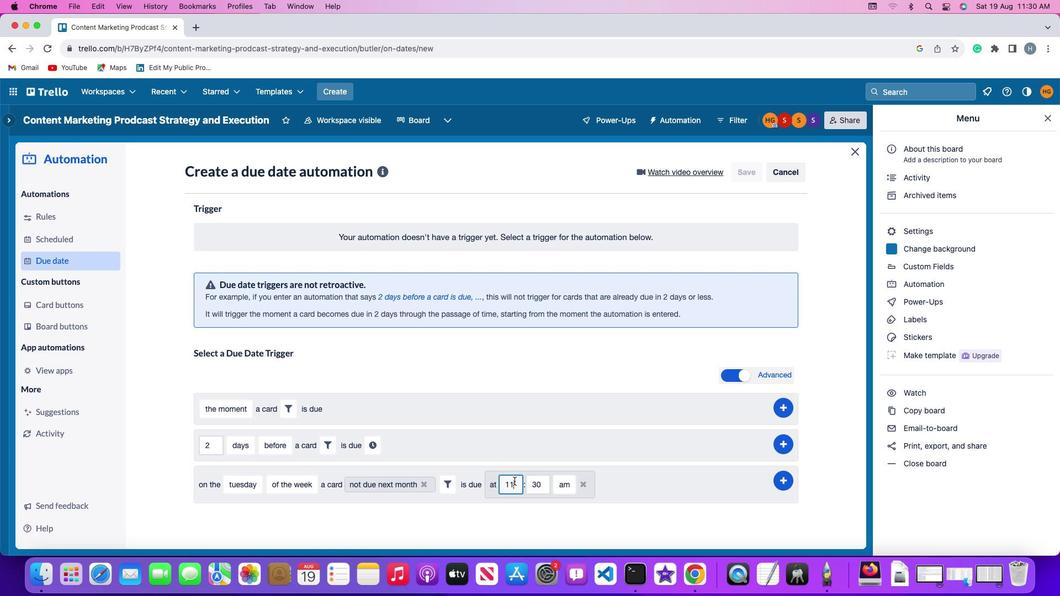 
Action: Key pressed Key.backspace'1'
Screenshot: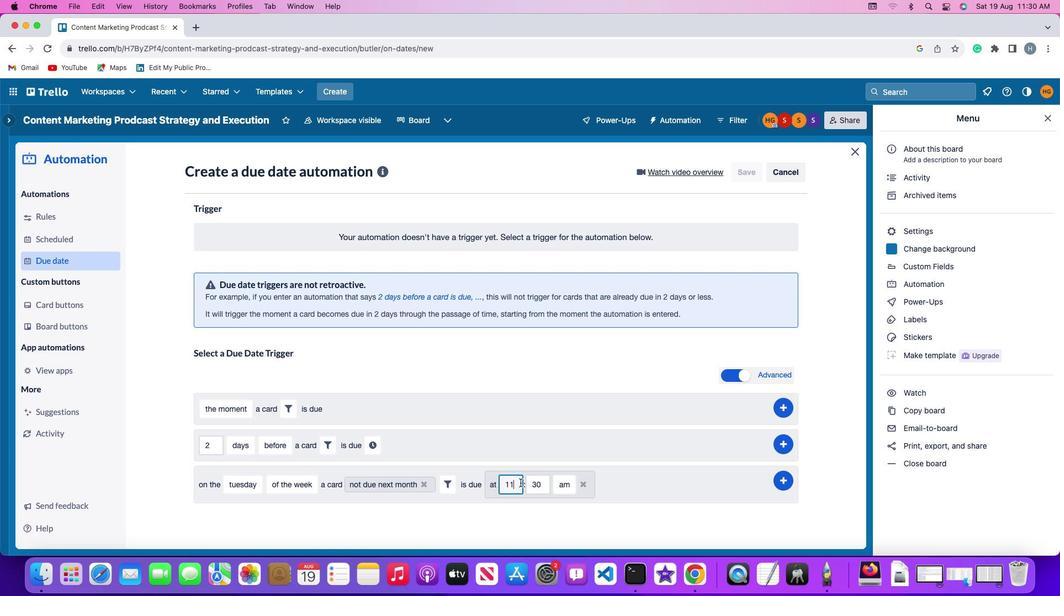 
Action: Mouse moved to (539, 483)
Screenshot: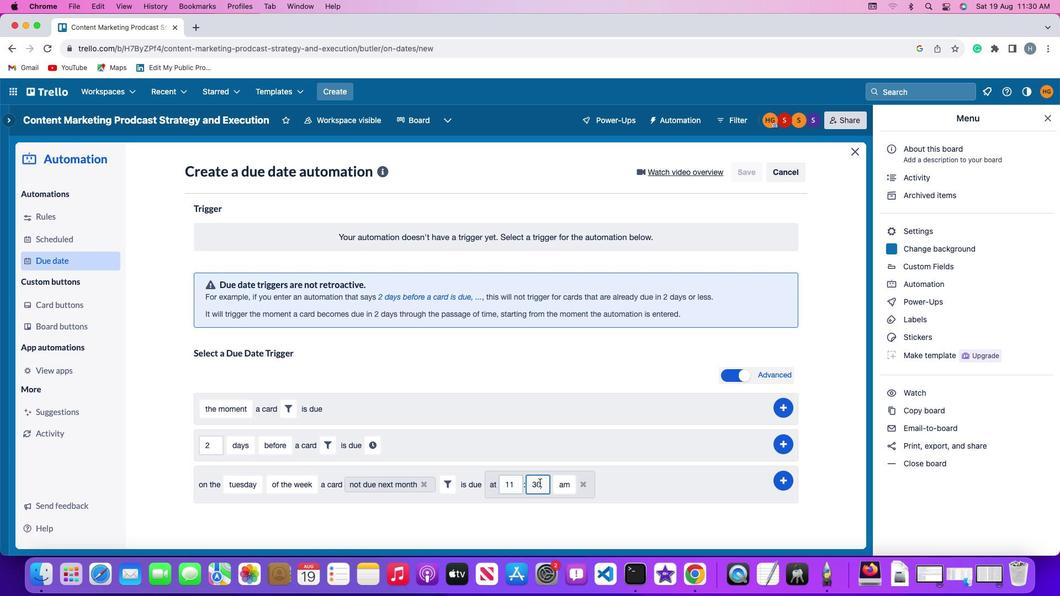 
Action: Mouse pressed left at (539, 483)
Screenshot: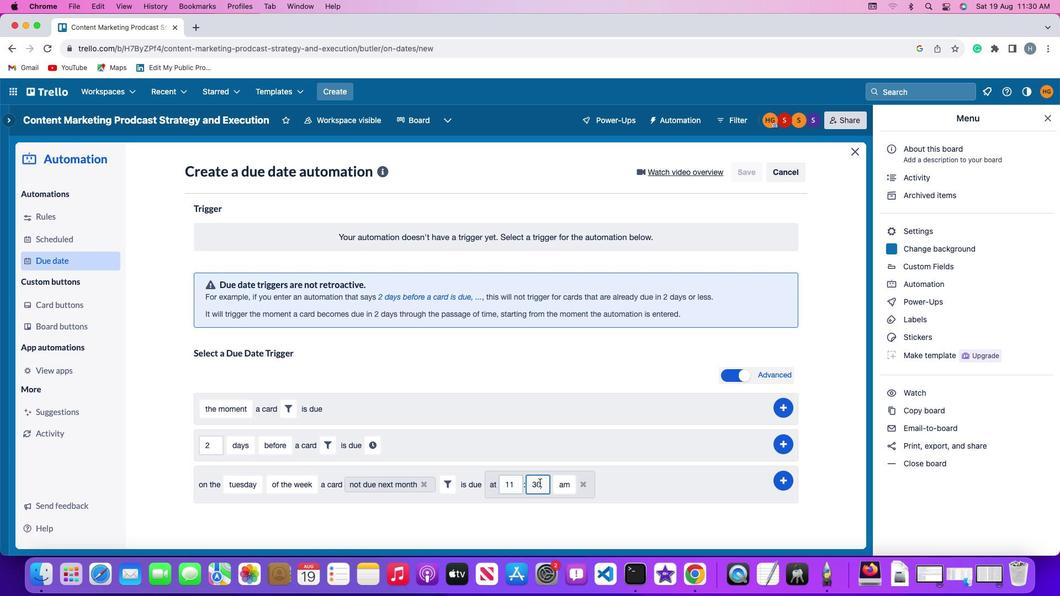 
Action: Key pressed Key.backspaceKey.backspace
Screenshot: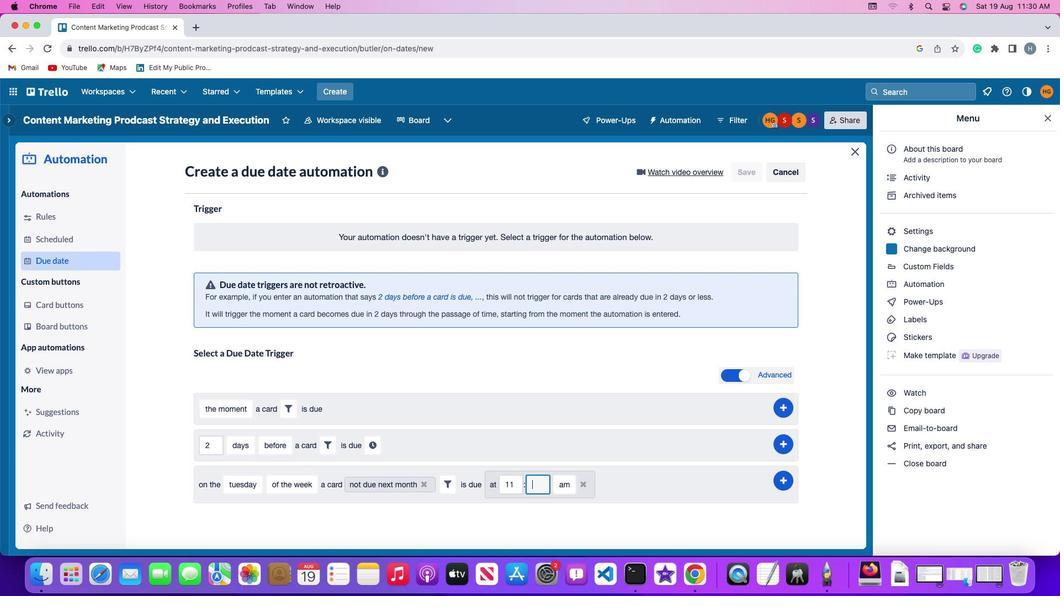 
Action: Mouse moved to (540, 482)
Screenshot: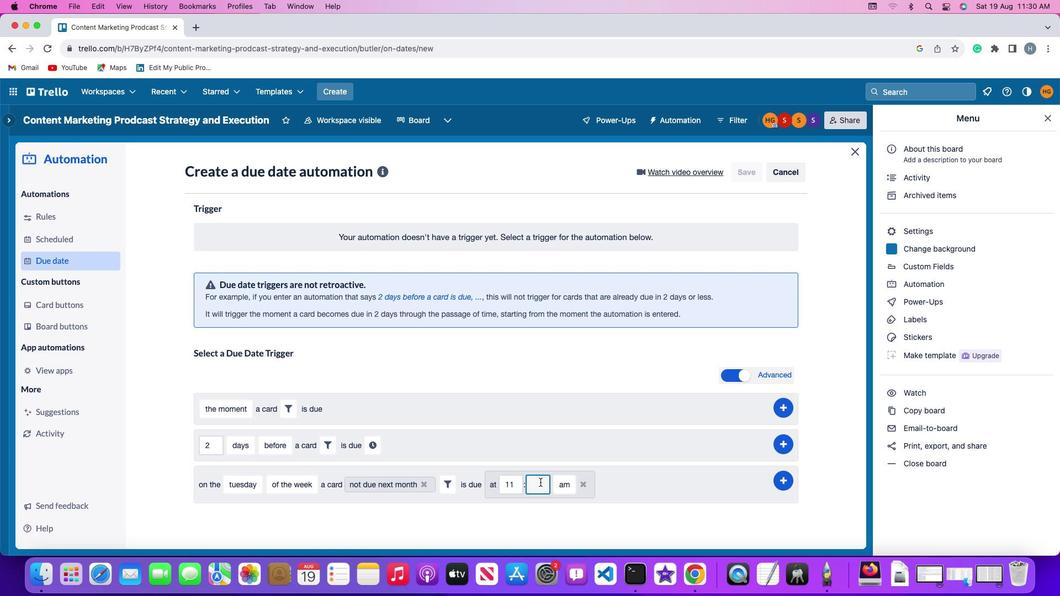 
Action: Key pressed '0''0'
Screenshot: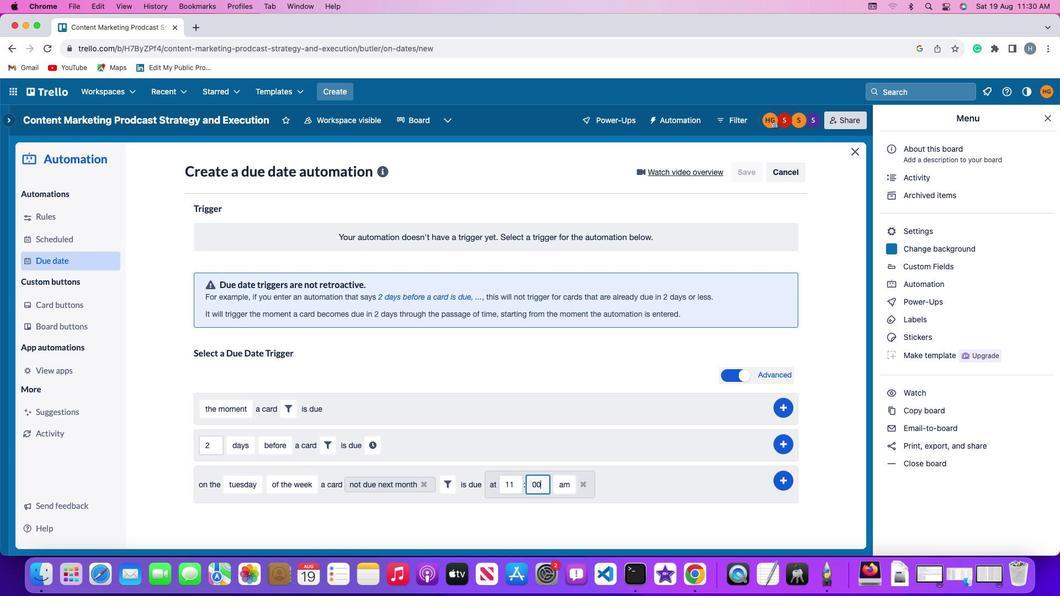 
Action: Mouse moved to (560, 483)
Screenshot: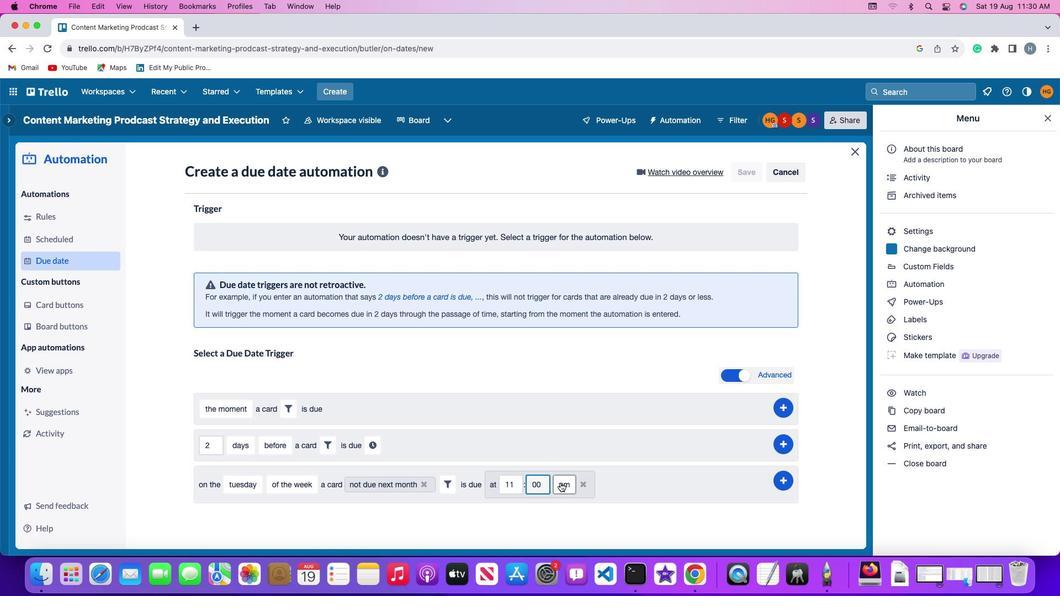 
Action: Mouse pressed left at (560, 483)
Screenshot: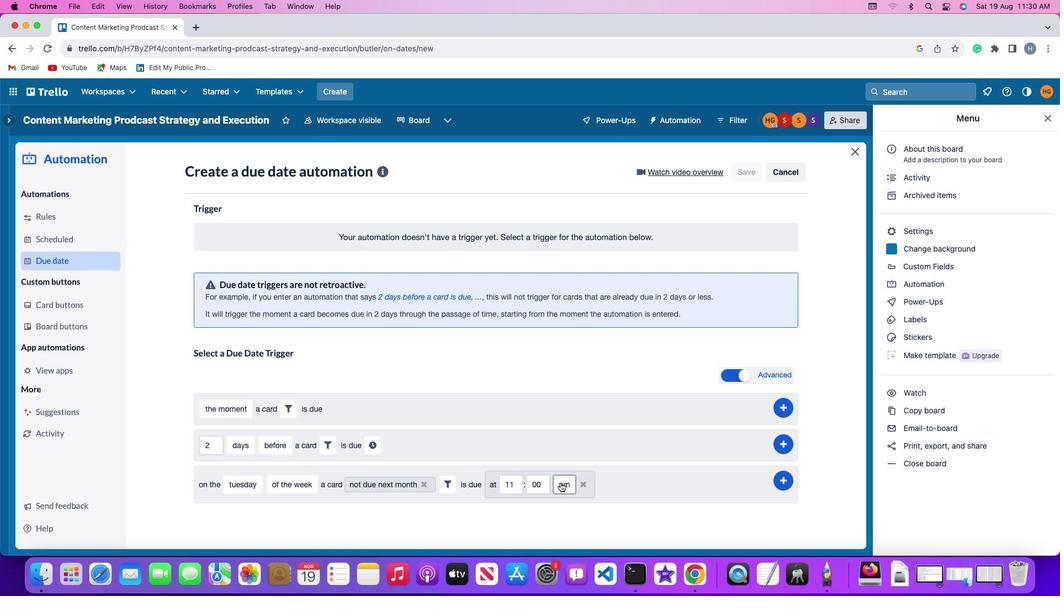 
Action: Mouse moved to (567, 501)
Screenshot: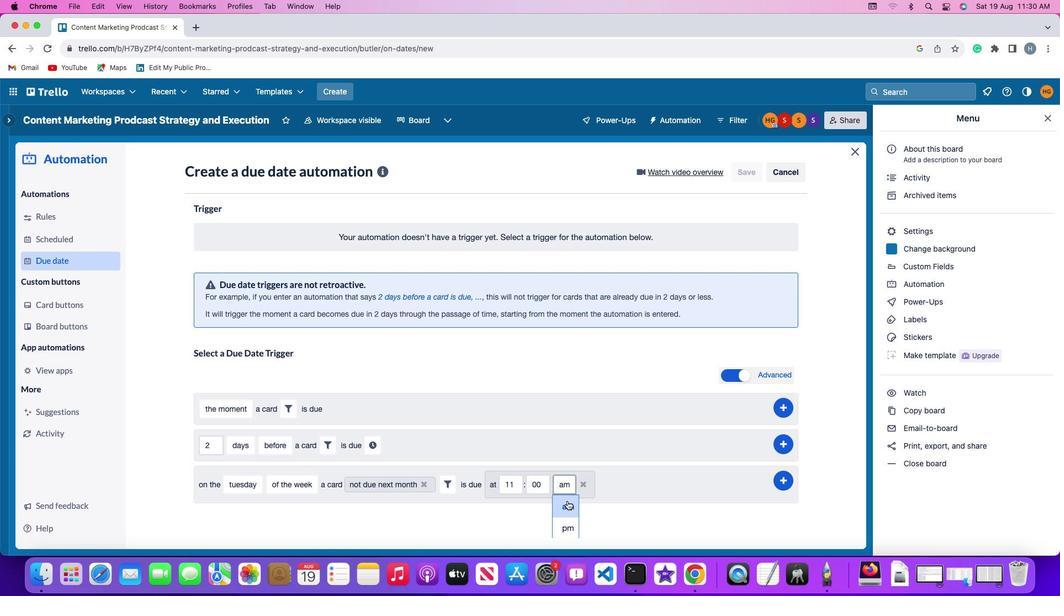 
Action: Mouse pressed left at (567, 501)
Screenshot: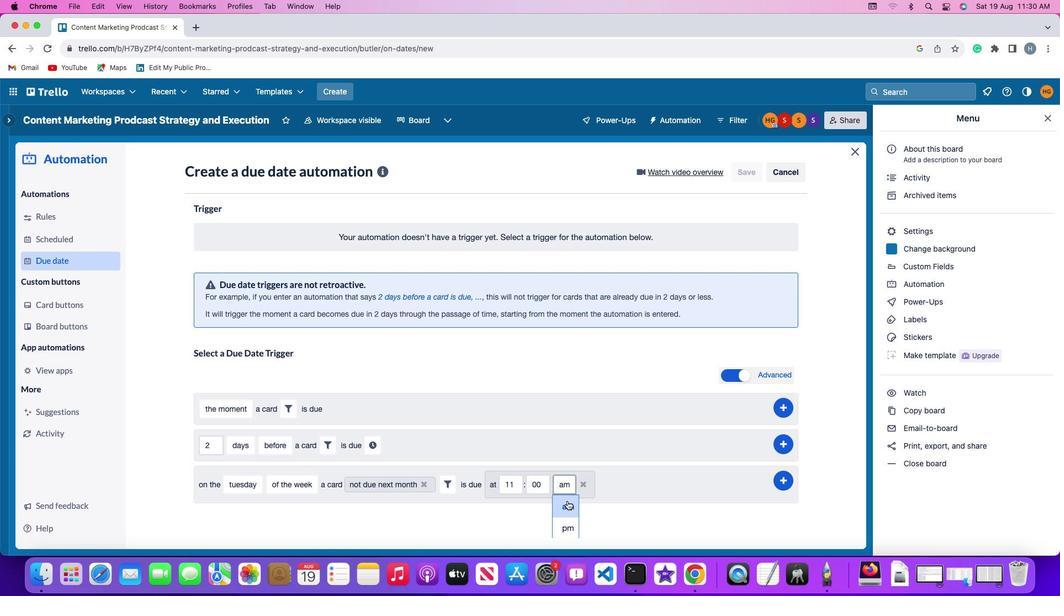 
Action: Mouse moved to (786, 478)
Screenshot: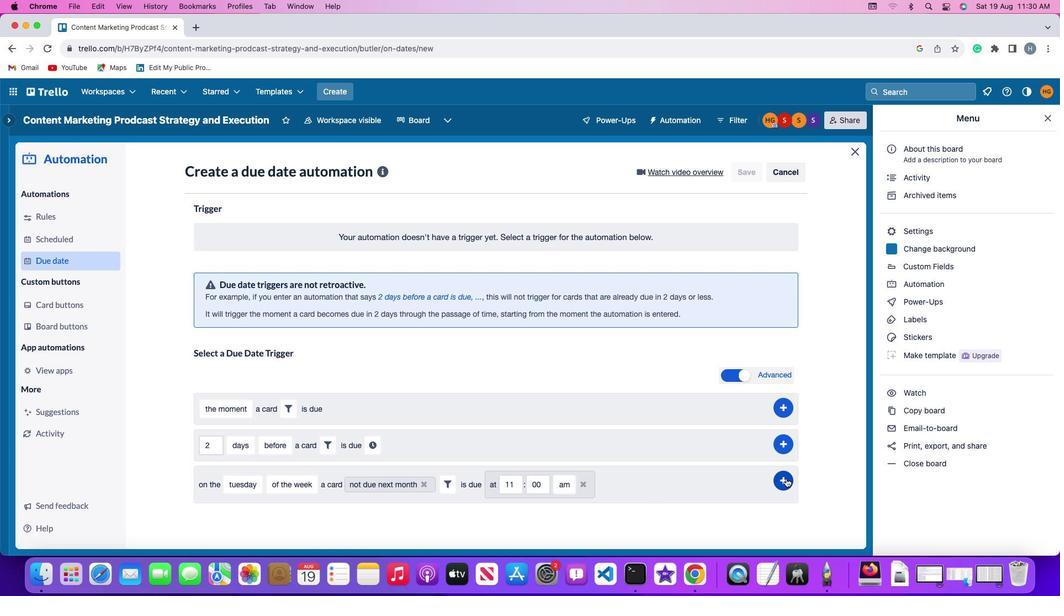
Action: Mouse pressed left at (786, 478)
Screenshot: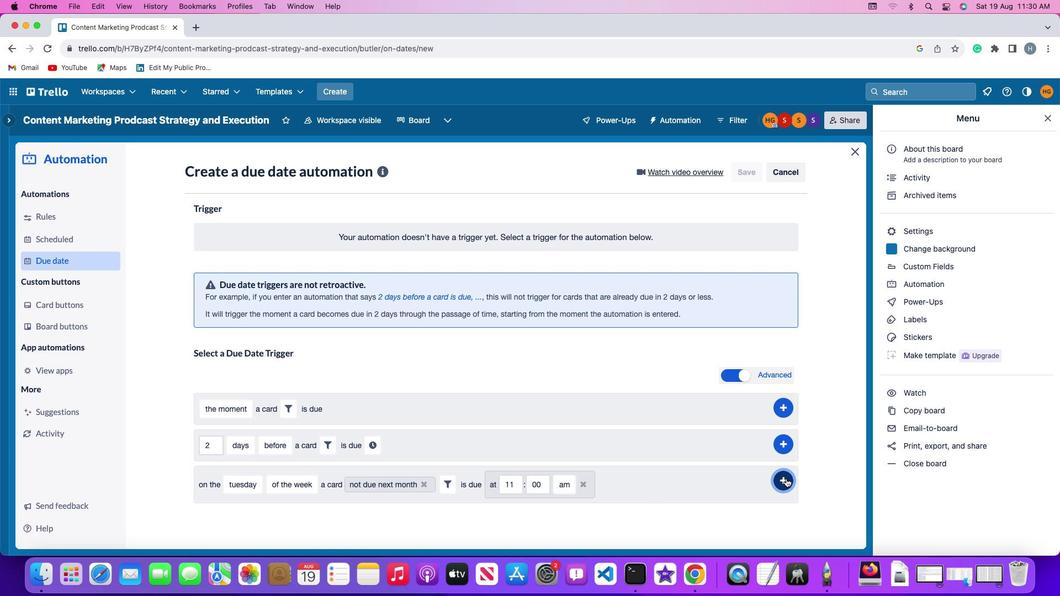 
Action: Mouse moved to (840, 385)
Screenshot: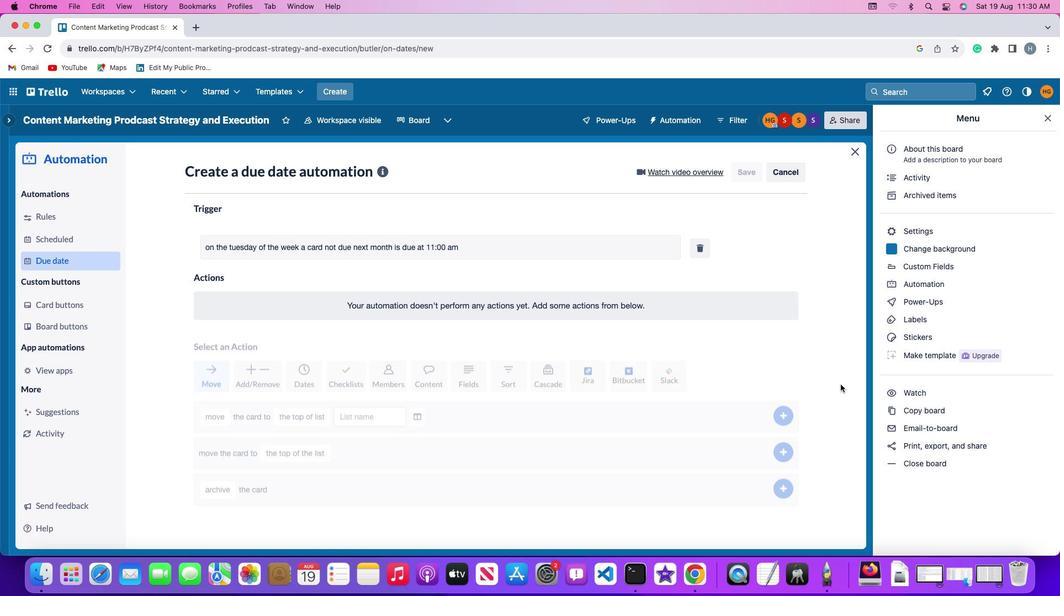 
